 Task: Look for space in Amberg, Germany from 4th June, 2023 to 15th June, 2023 for 2 adults in price range Rs.10000 to Rs.15000. Place can be entire place with 1  bedroom having 1 bed and 1 bathroom. Property type can be house, flat, guest house, hotel. Booking option can be shelf check-in. Required host language is English.
Action: Mouse moved to (624, 92)
Screenshot: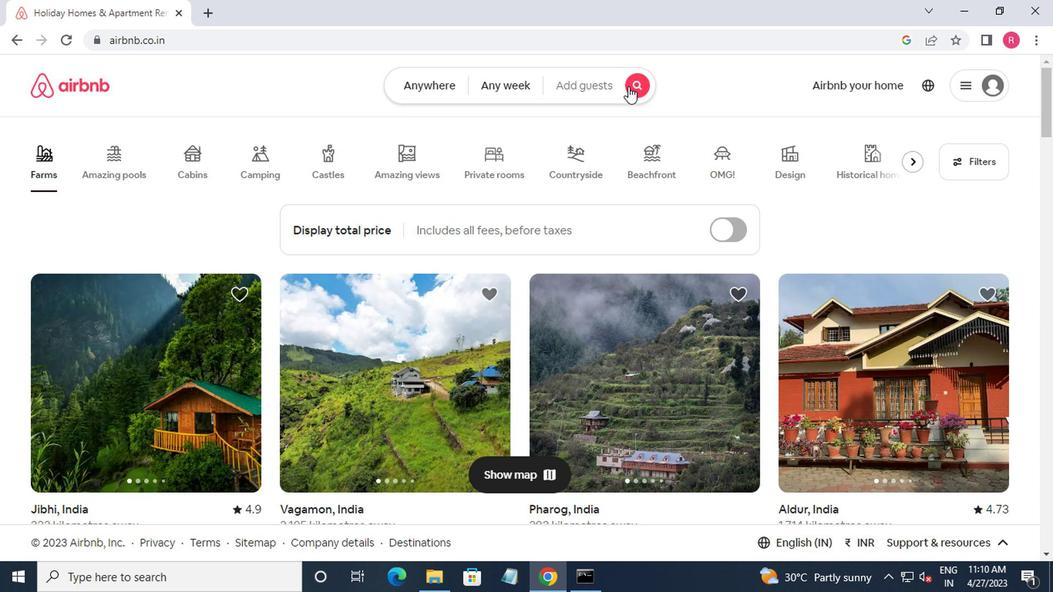 
Action: Mouse pressed left at (624, 92)
Screenshot: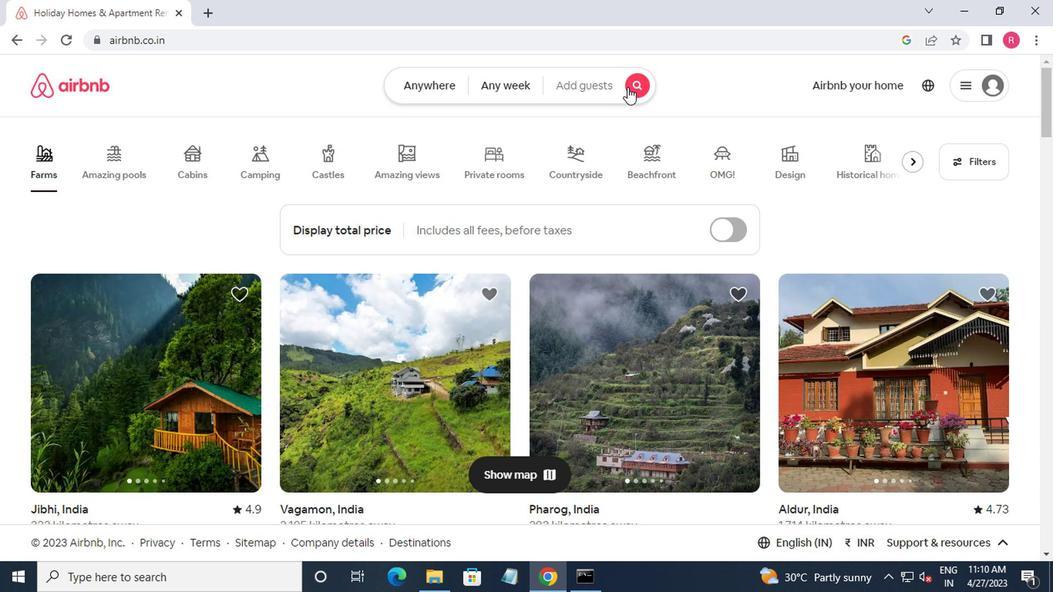 
Action: Mouse moved to (263, 157)
Screenshot: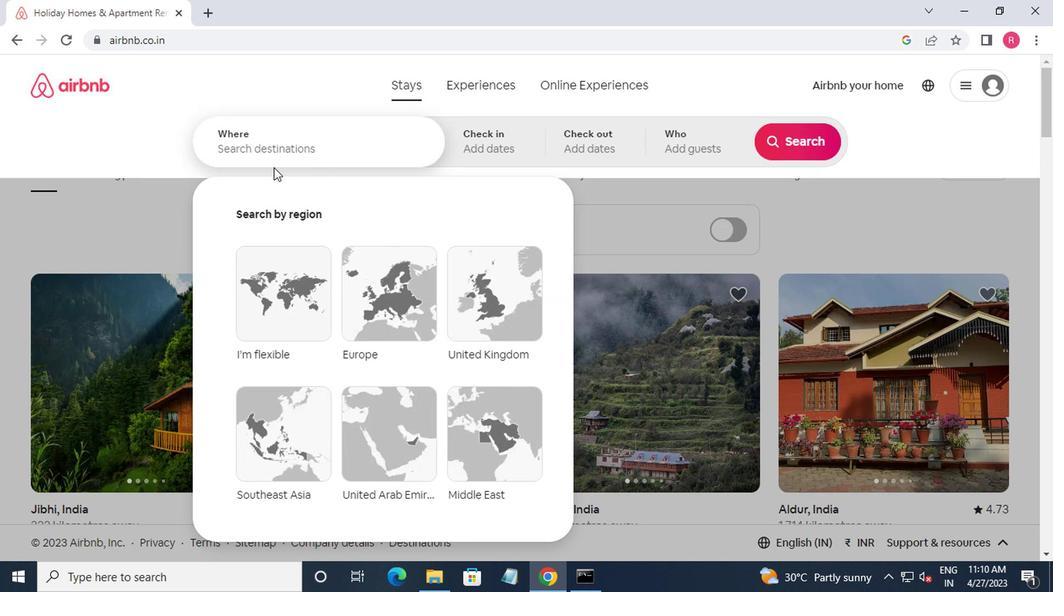 
Action: Mouse pressed left at (263, 157)
Screenshot: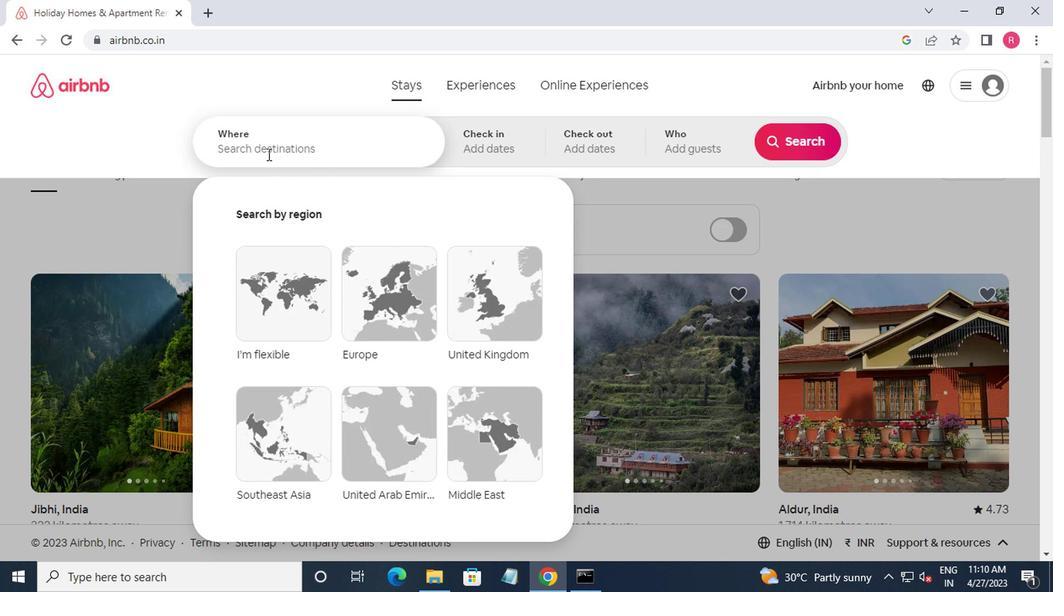 
Action: Mouse moved to (266, 158)
Screenshot: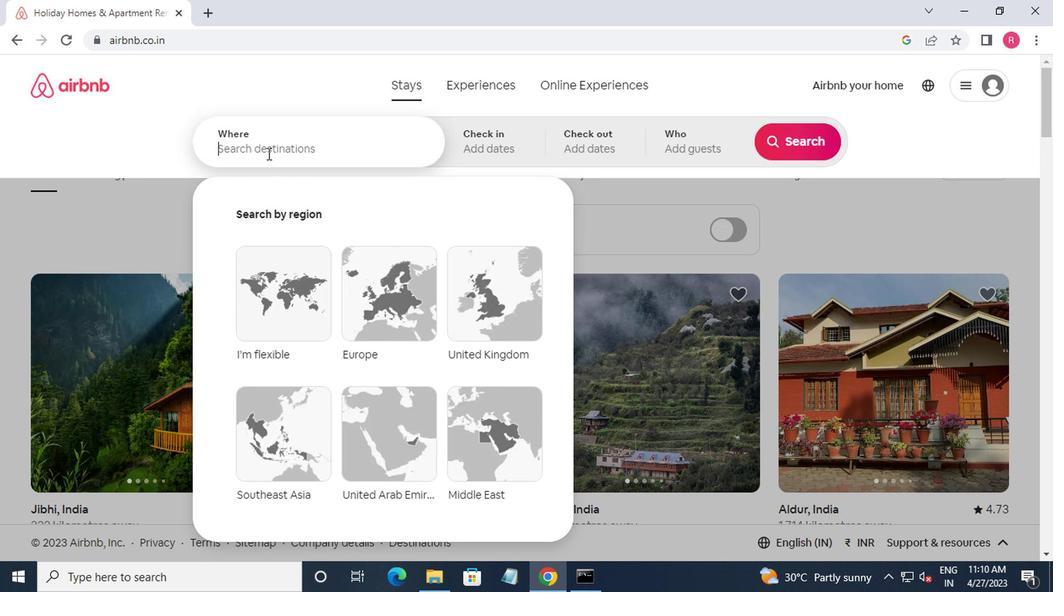 
Action: Key pressed amberg,gee<Key.down><Key.enter>
Screenshot: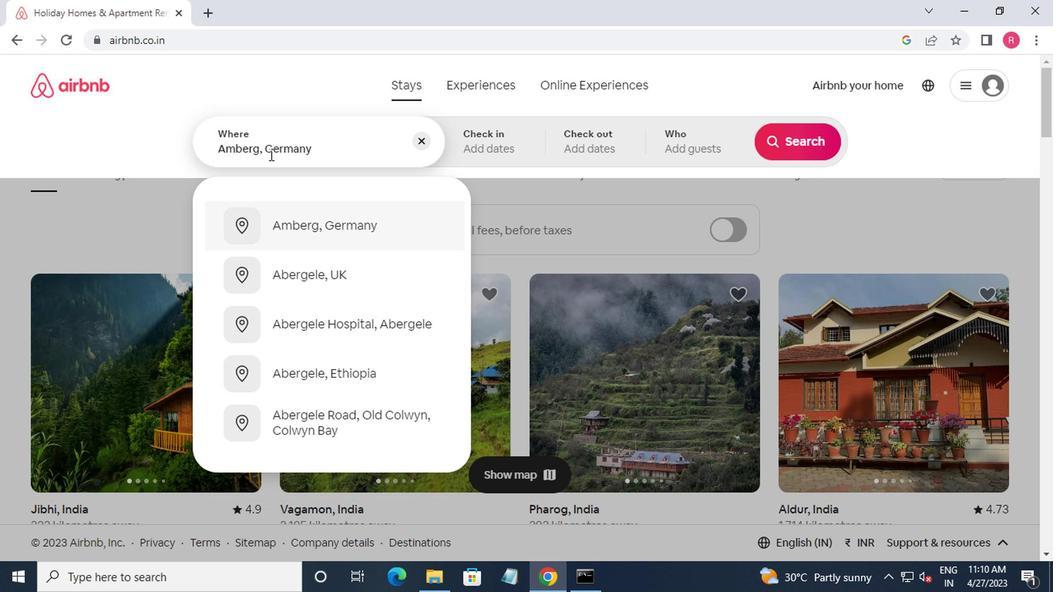 
Action: Mouse moved to (785, 273)
Screenshot: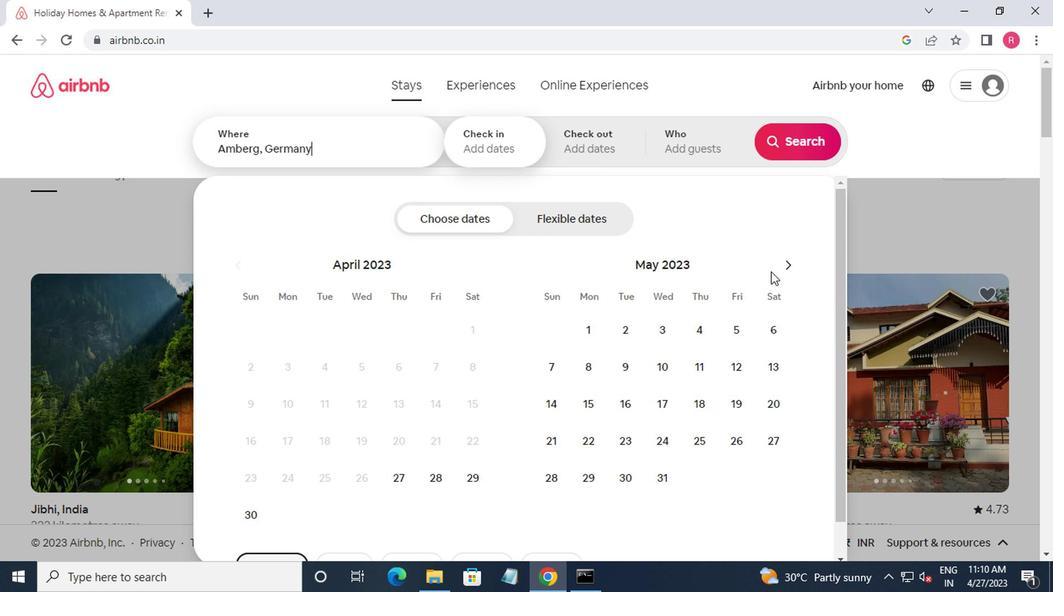 
Action: Mouse pressed left at (785, 273)
Screenshot: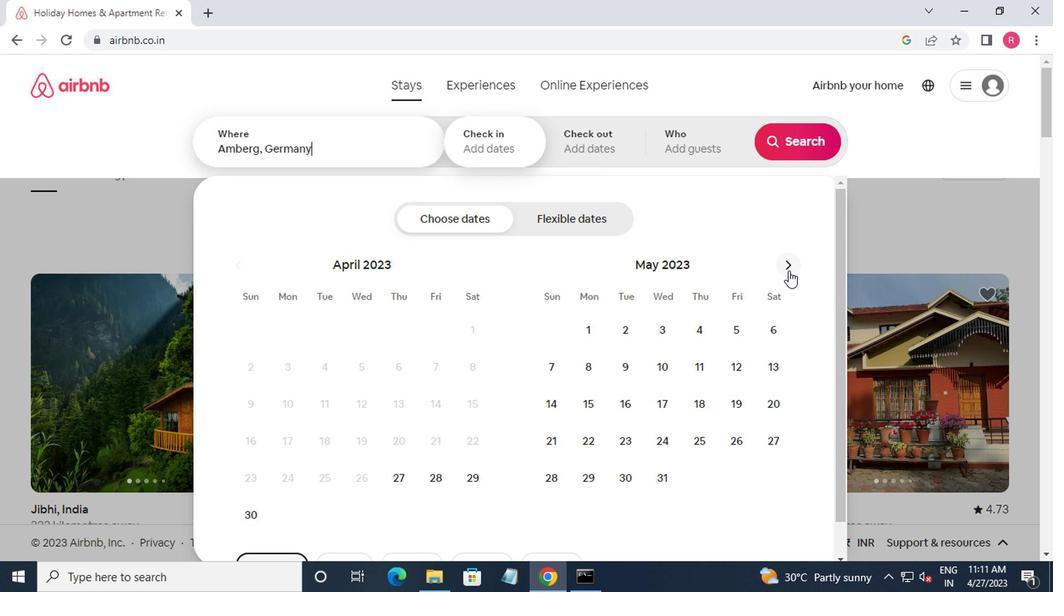 
Action: Mouse moved to (561, 367)
Screenshot: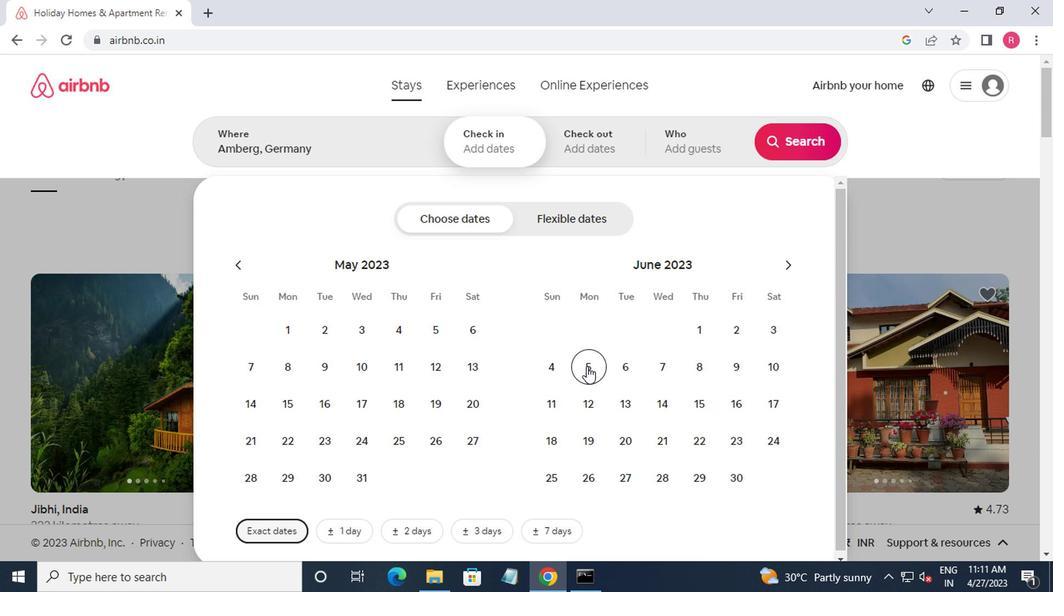
Action: Mouse pressed left at (561, 367)
Screenshot: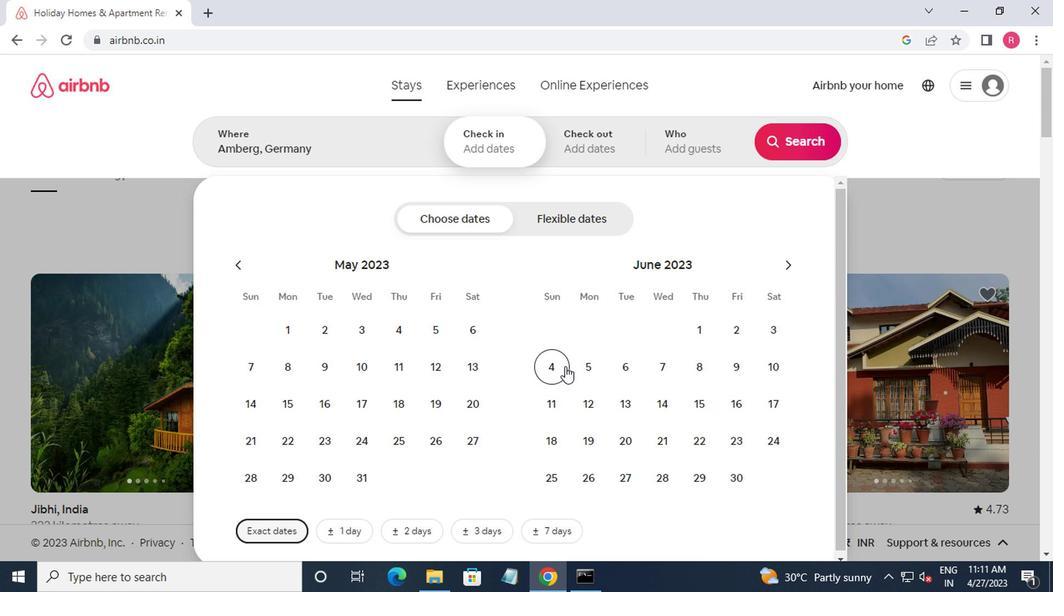 
Action: Mouse moved to (691, 404)
Screenshot: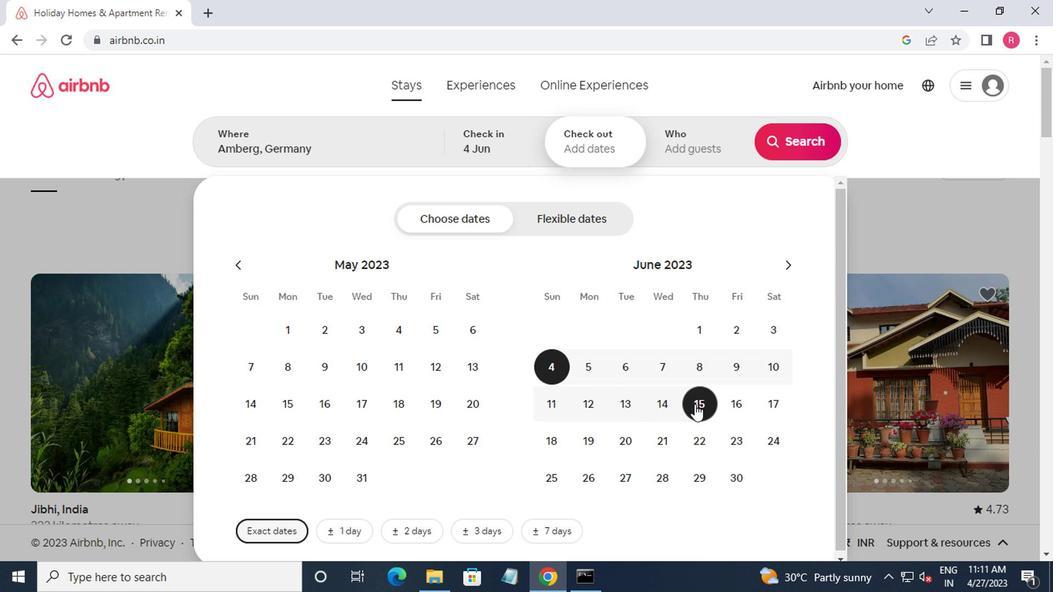 
Action: Mouse pressed left at (691, 404)
Screenshot: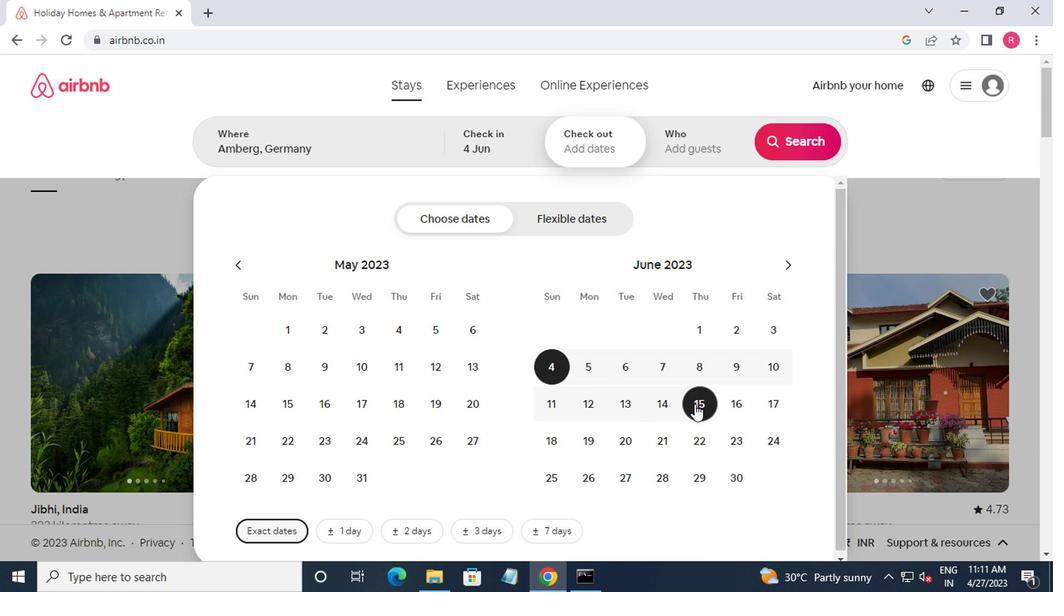 
Action: Mouse moved to (688, 162)
Screenshot: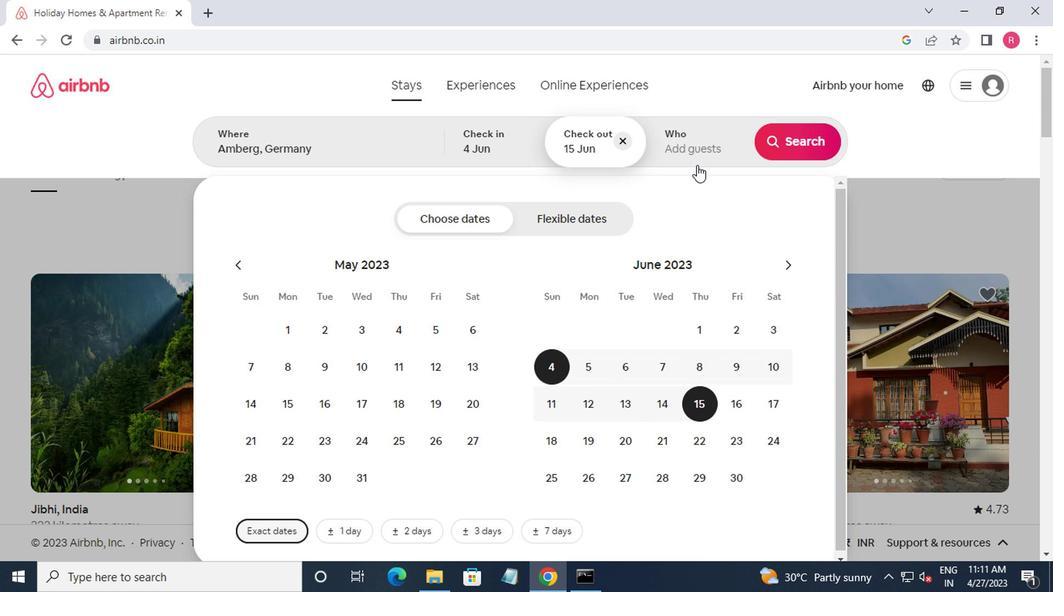 
Action: Mouse pressed left at (688, 162)
Screenshot: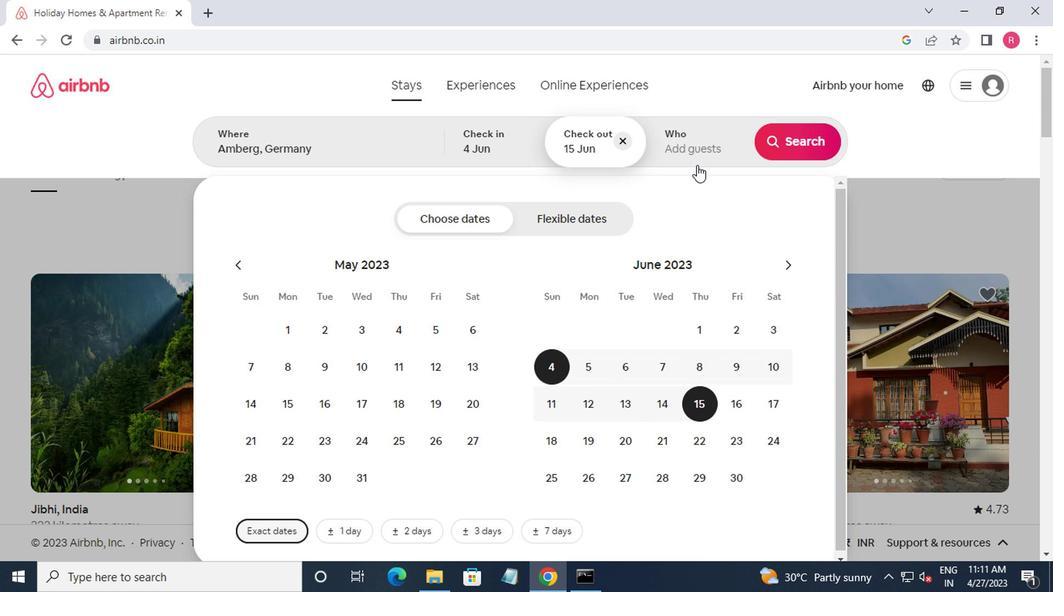
Action: Mouse moved to (791, 227)
Screenshot: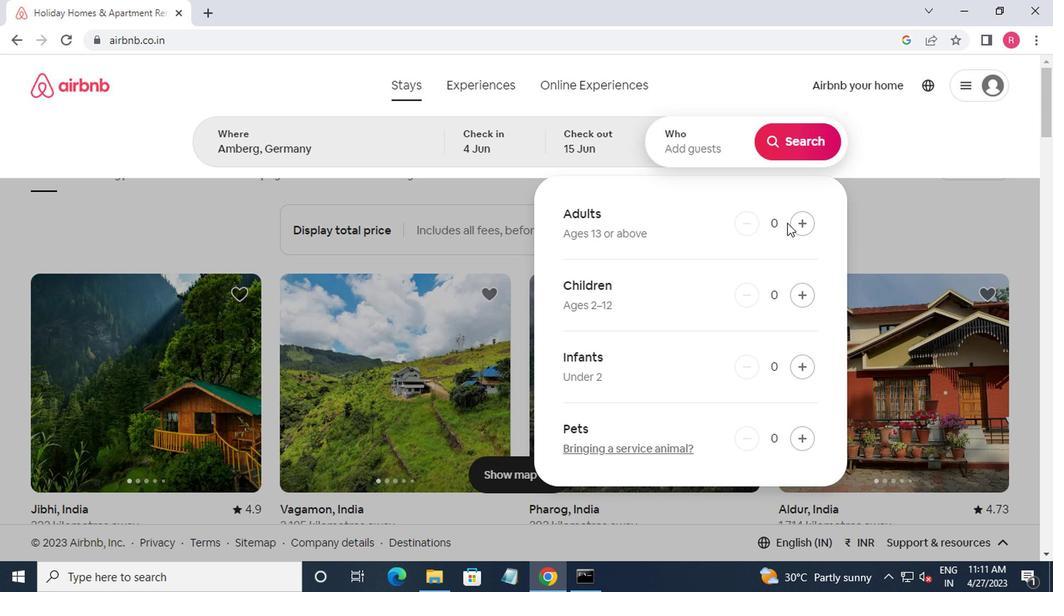 
Action: Mouse pressed left at (791, 227)
Screenshot: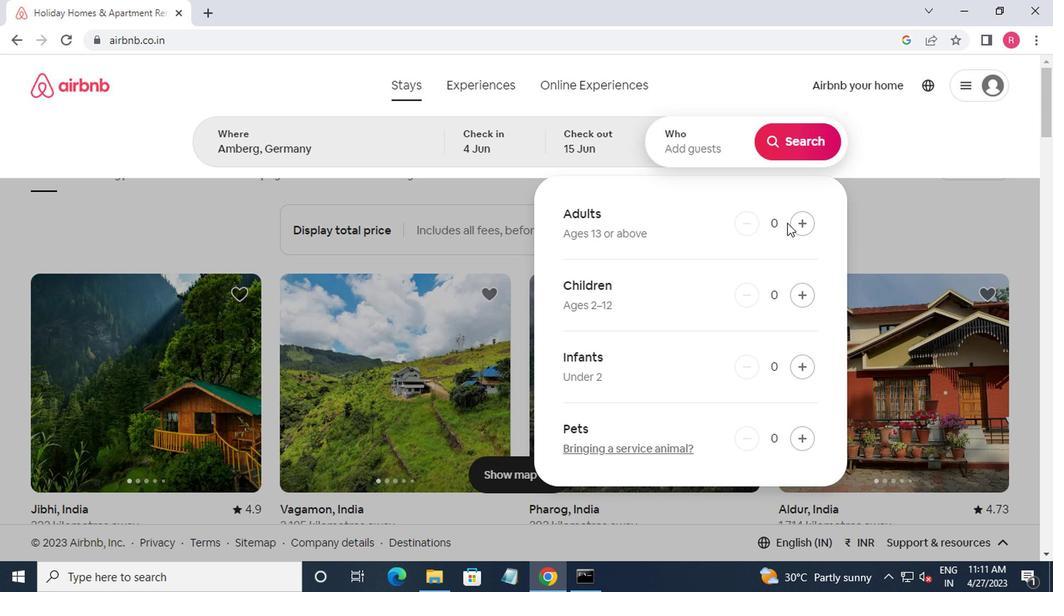 
Action: Mouse pressed left at (791, 227)
Screenshot: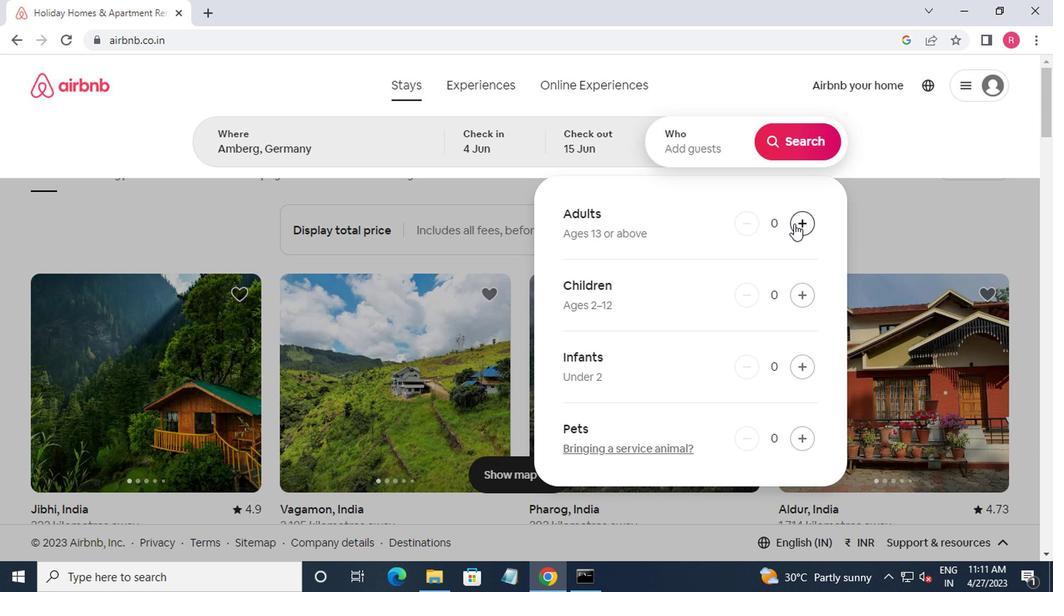 
Action: Mouse moved to (781, 155)
Screenshot: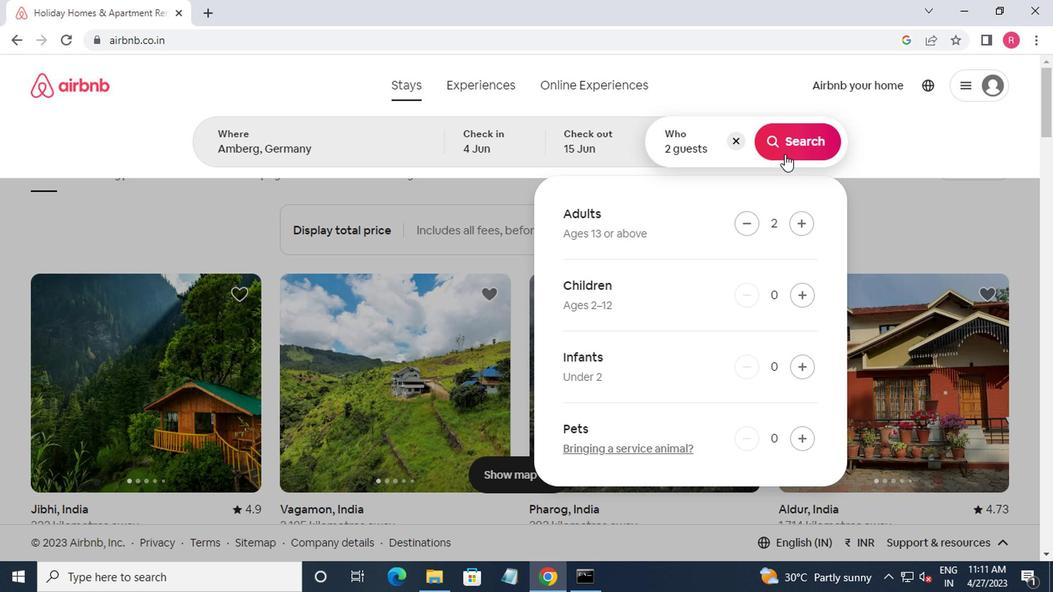 
Action: Mouse pressed left at (781, 155)
Screenshot: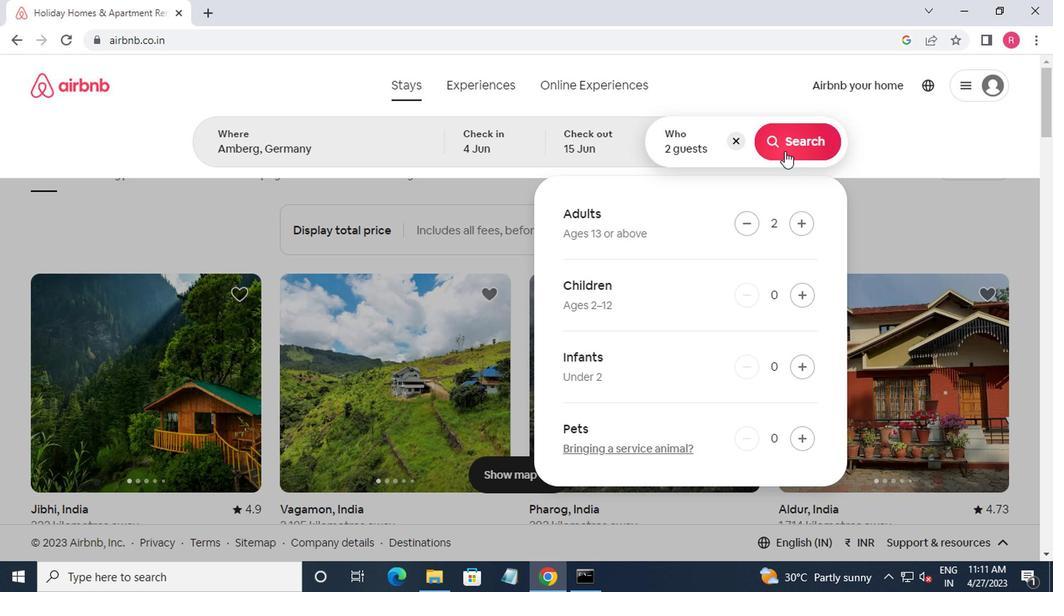 
Action: Mouse moved to (983, 154)
Screenshot: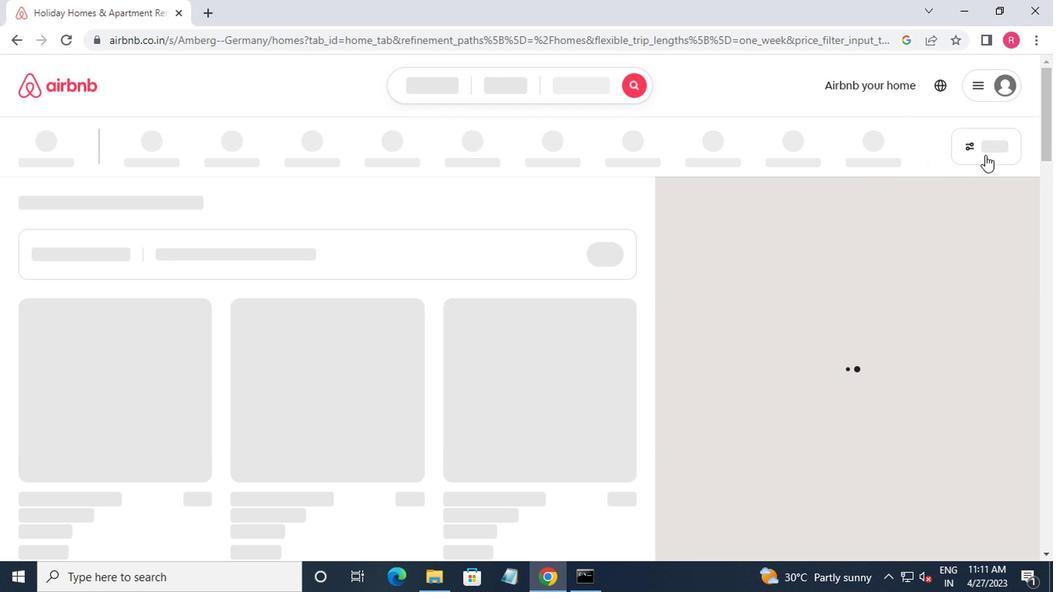 
Action: Mouse pressed left at (983, 154)
Screenshot: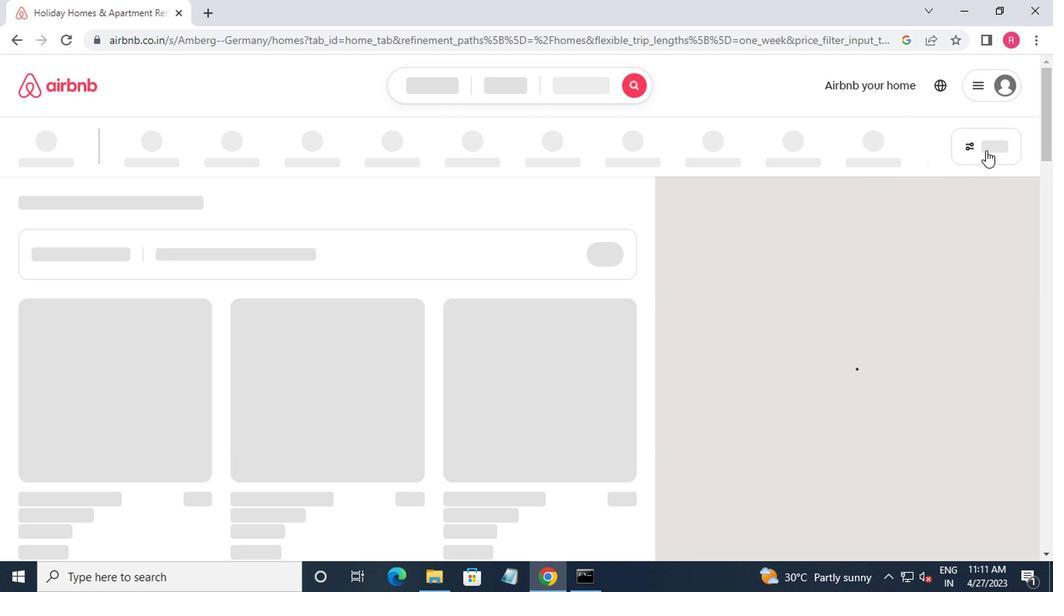 
Action: Mouse moved to (339, 338)
Screenshot: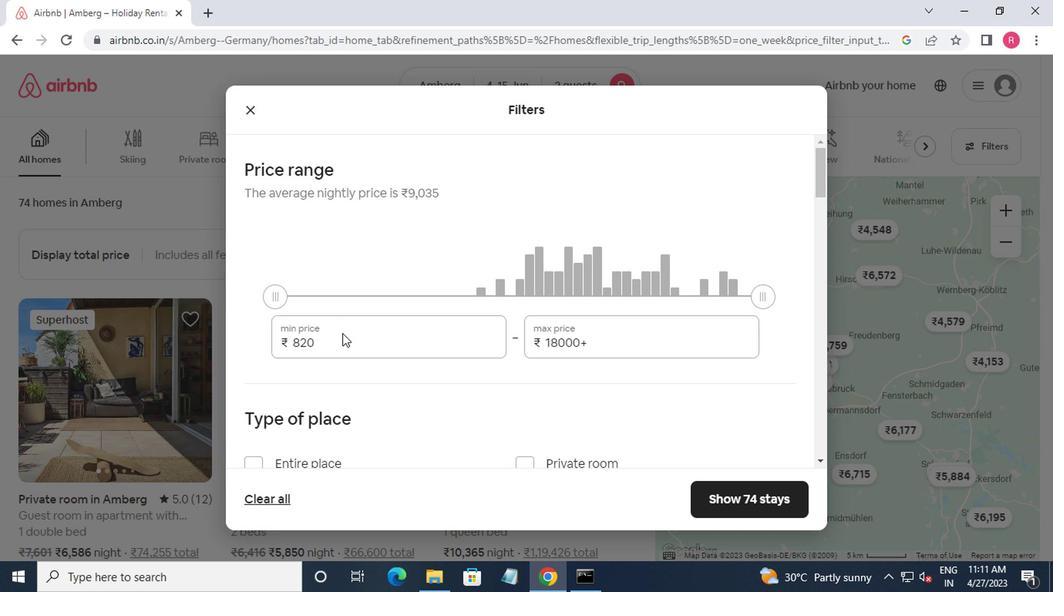 
Action: Mouse pressed left at (339, 338)
Screenshot: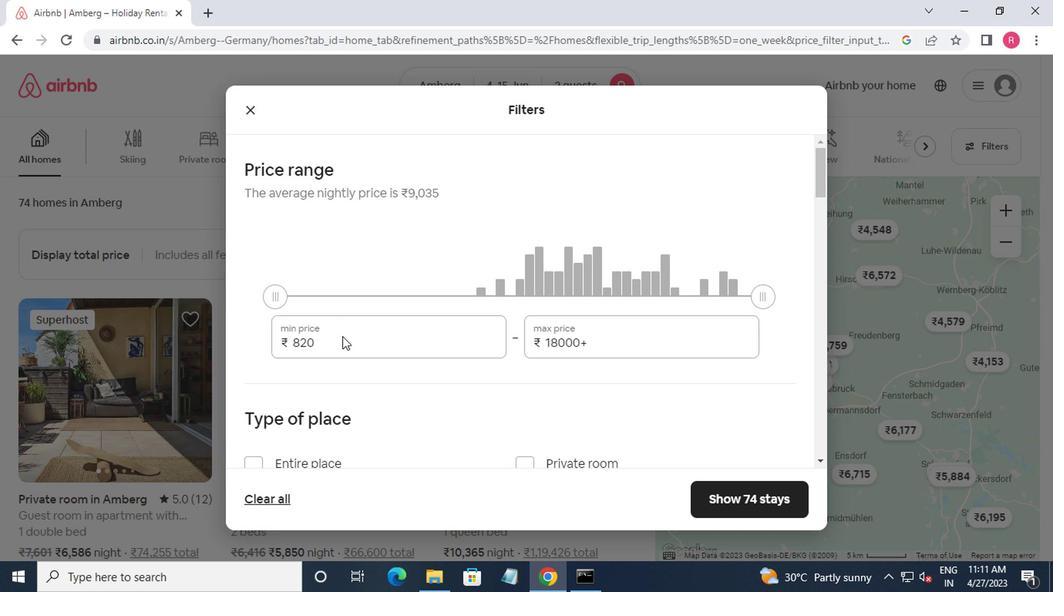 
Action: Mouse moved to (347, 339)
Screenshot: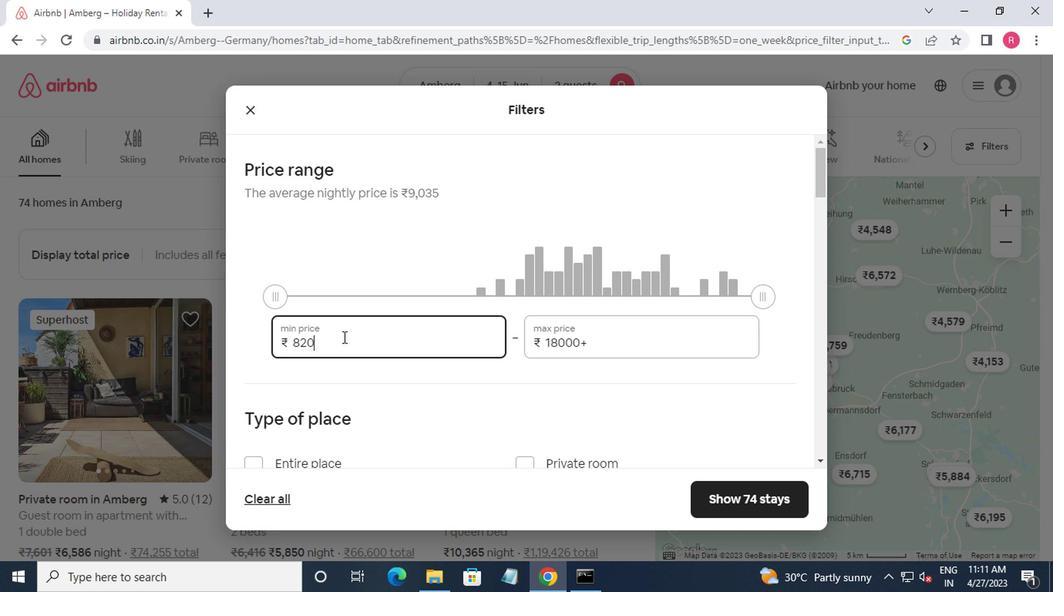 
Action: Key pressed <Key.backspace><Key.backspace><Key.backspace><Key.backspace>10000<Key.tab>15000
Screenshot: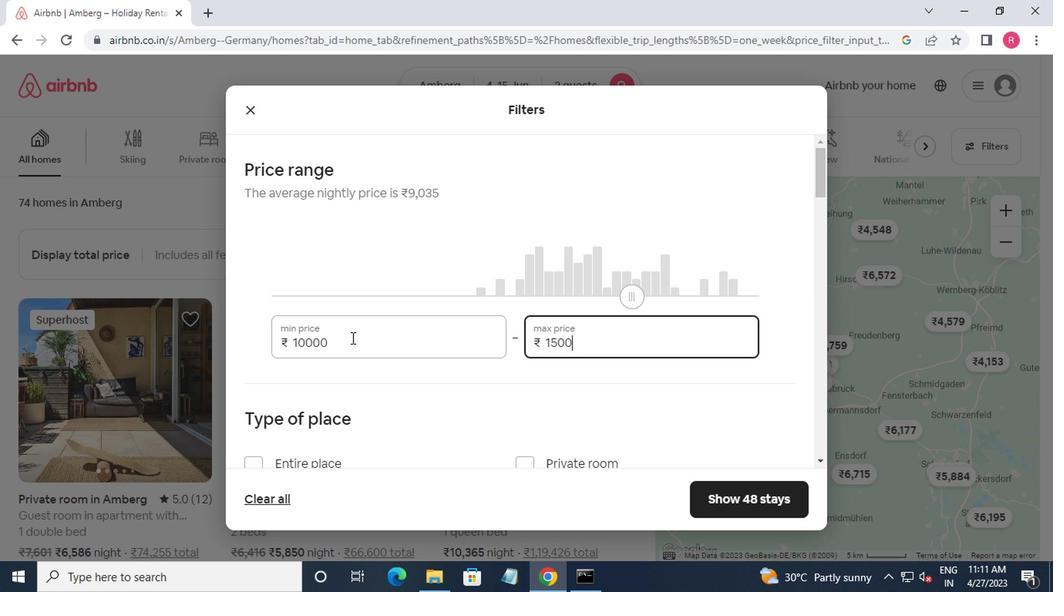 
Action: Mouse moved to (368, 348)
Screenshot: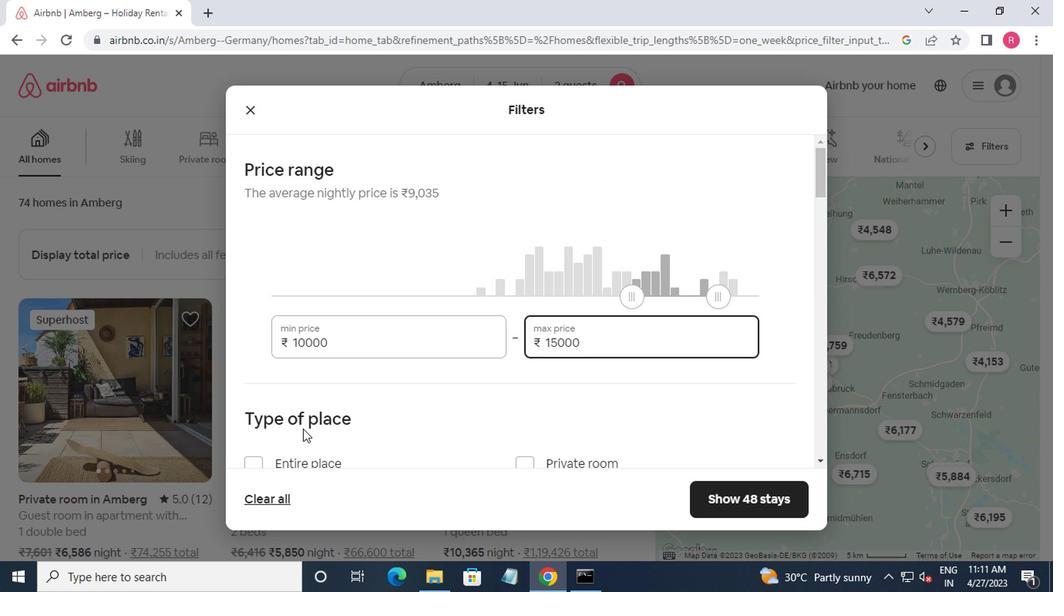 
Action: Mouse scrolled (368, 347) with delta (0, 0)
Screenshot: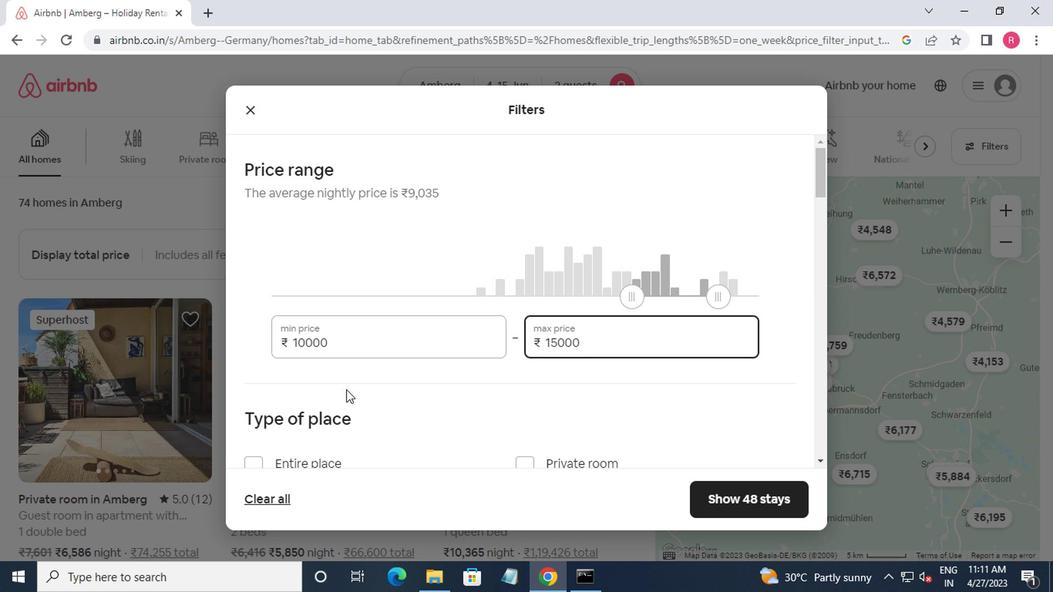 
Action: Mouse scrolled (368, 347) with delta (0, 0)
Screenshot: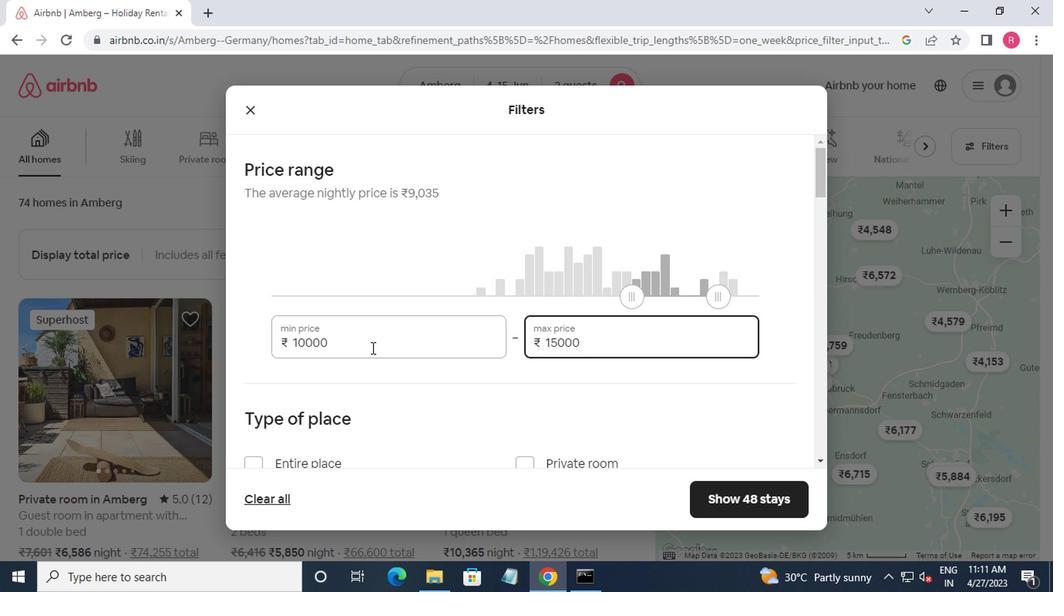
Action: Mouse moved to (252, 307)
Screenshot: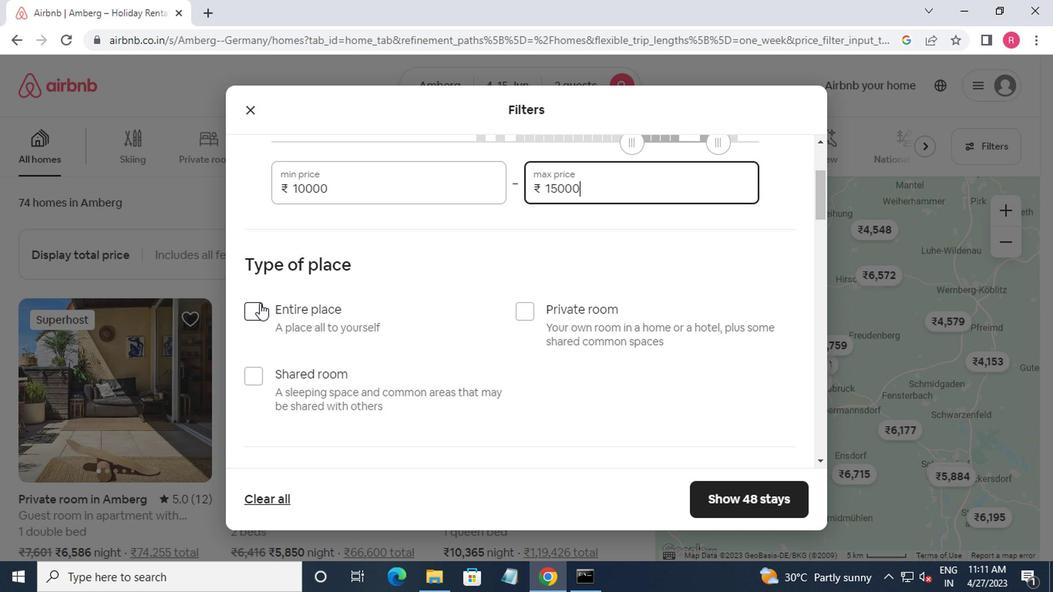 
Action: Mouse pressed left at (252, 307)
Screenshot: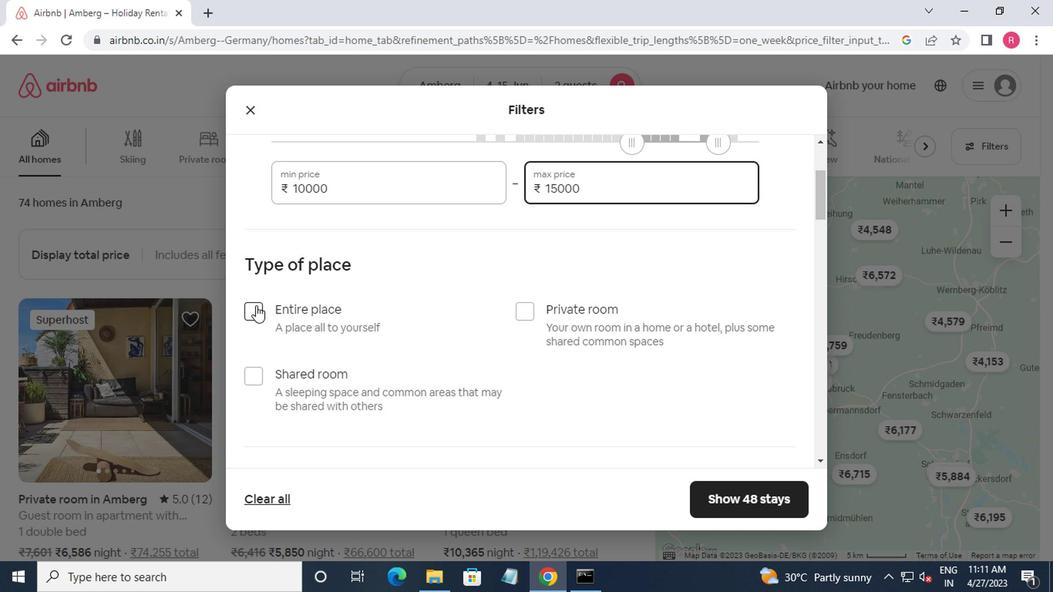 
Action: Mouse moved to (273, 314)
Screenshot: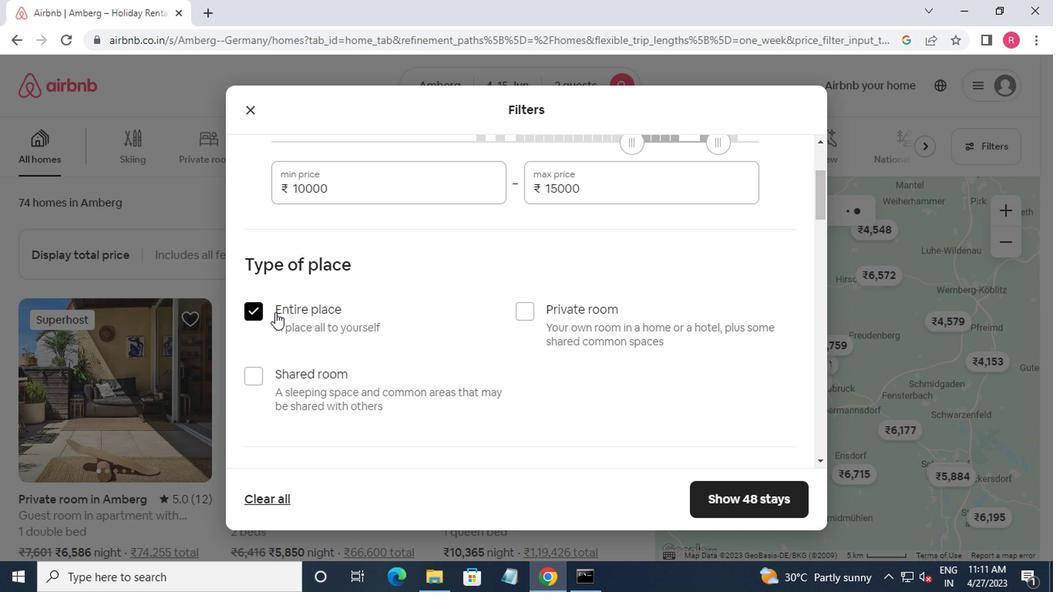 
Action: Mouse scrolled (273, 313) with delta (0, 0)
Screenshot: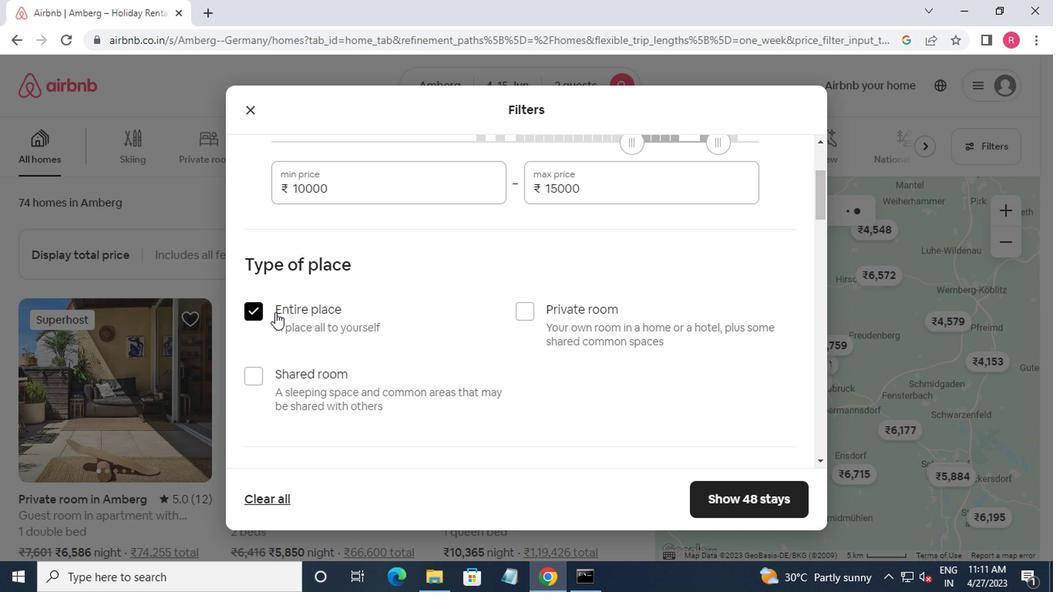 
Action: Mouse moved to (273, 314)
Screenshot: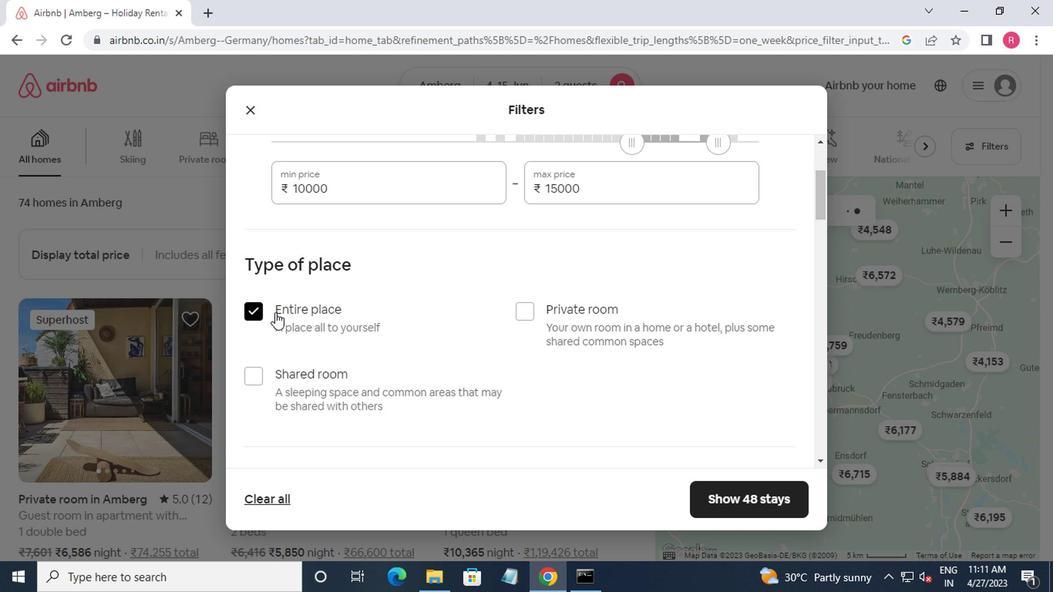 
Action: Mouse scrolled (273, 314) with delta (0, 0)
Screenshot: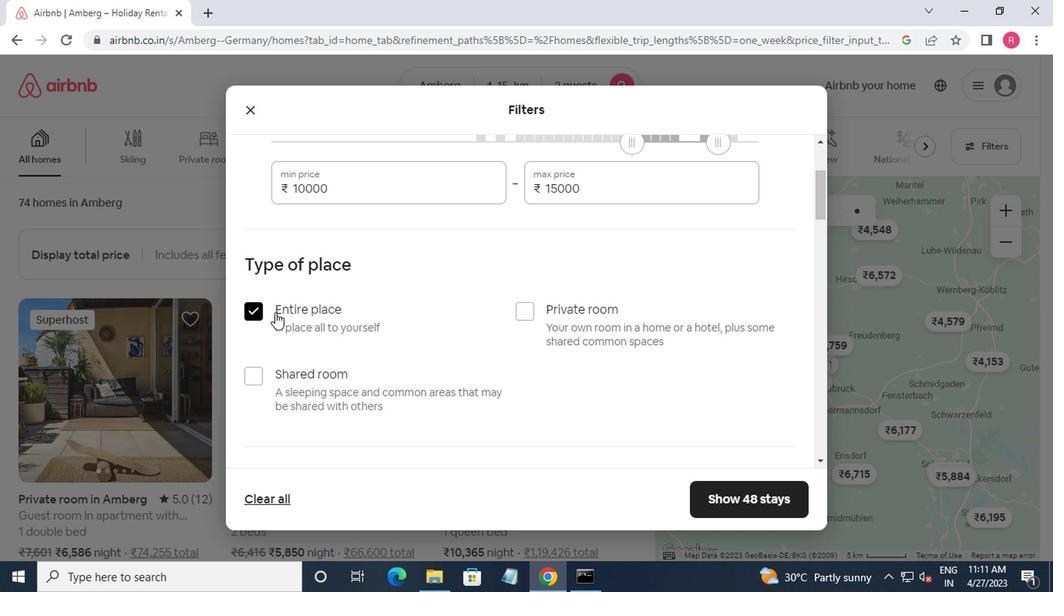 
Action: Mouse moved to (339, 402)
Screenshot: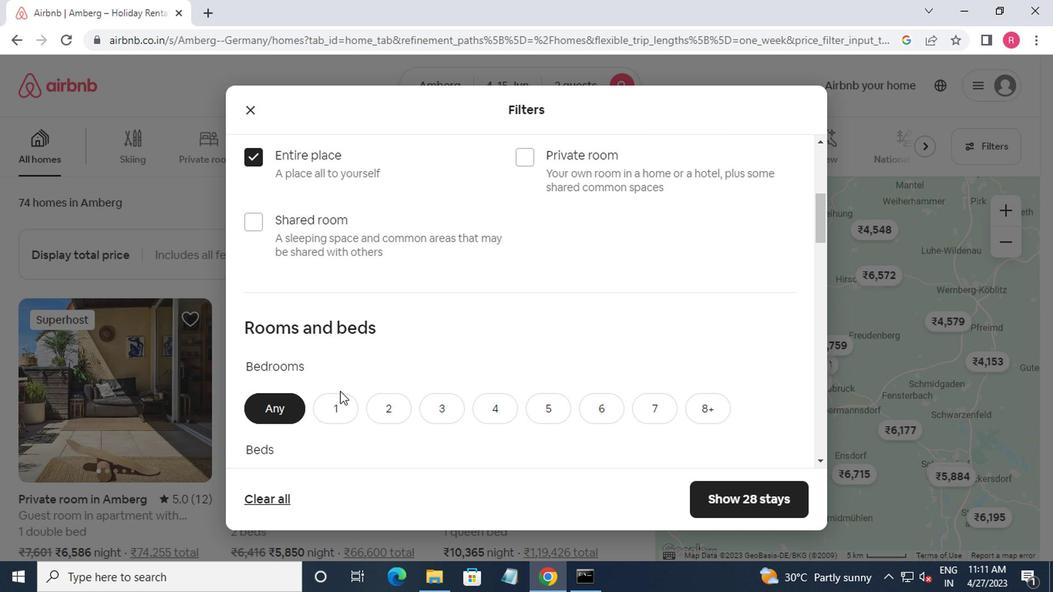 
Action: Mouse pressed left at (339, 402)
Screenshot: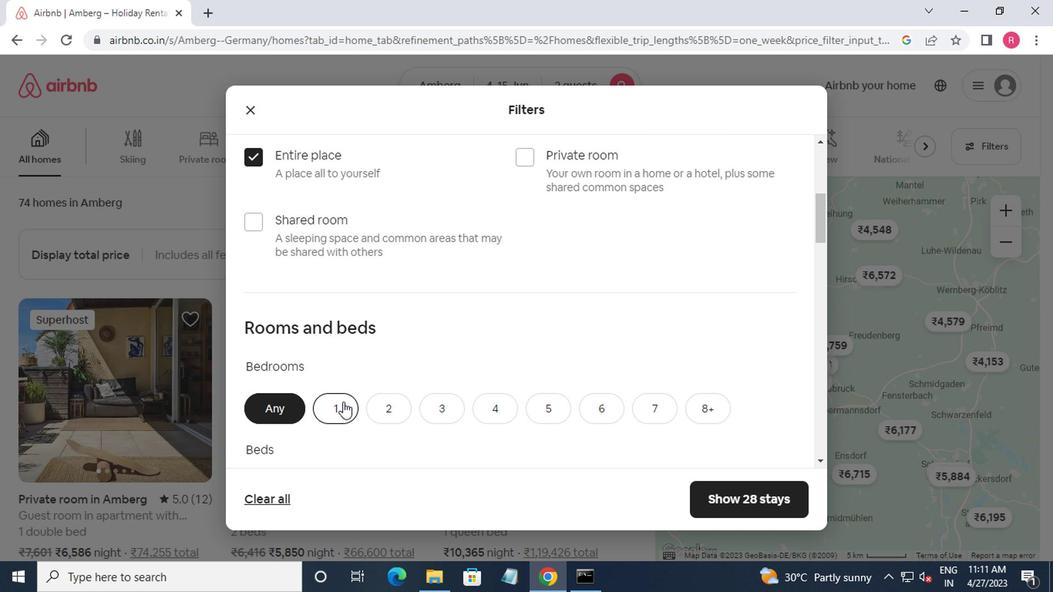 
Action: Mouse moved to (369, 416)
Screenshot: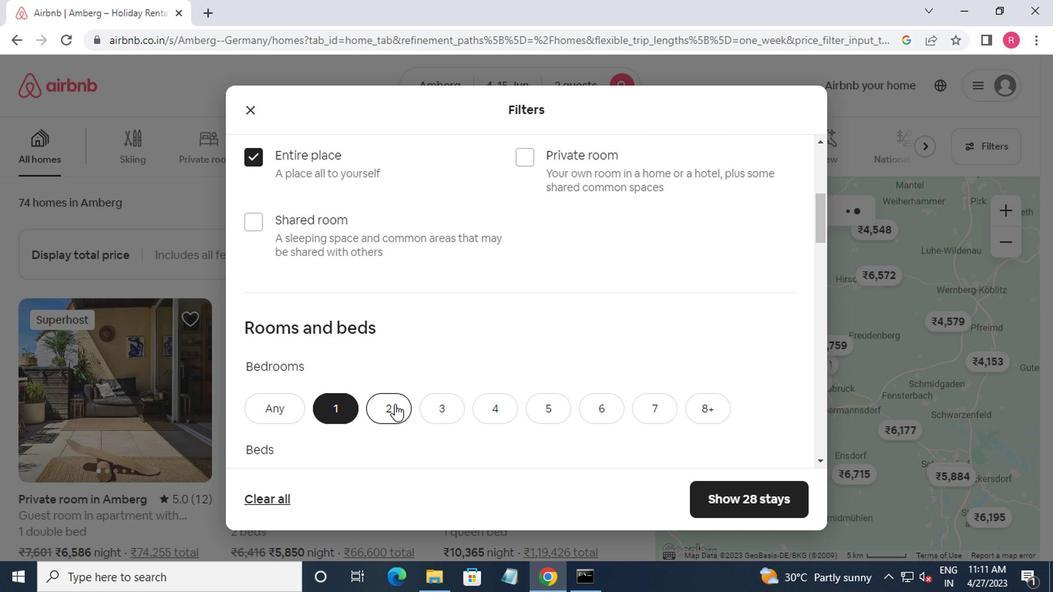
Action: Mouse scrolled (369, 415) with delta (0, -1)
Screenshot: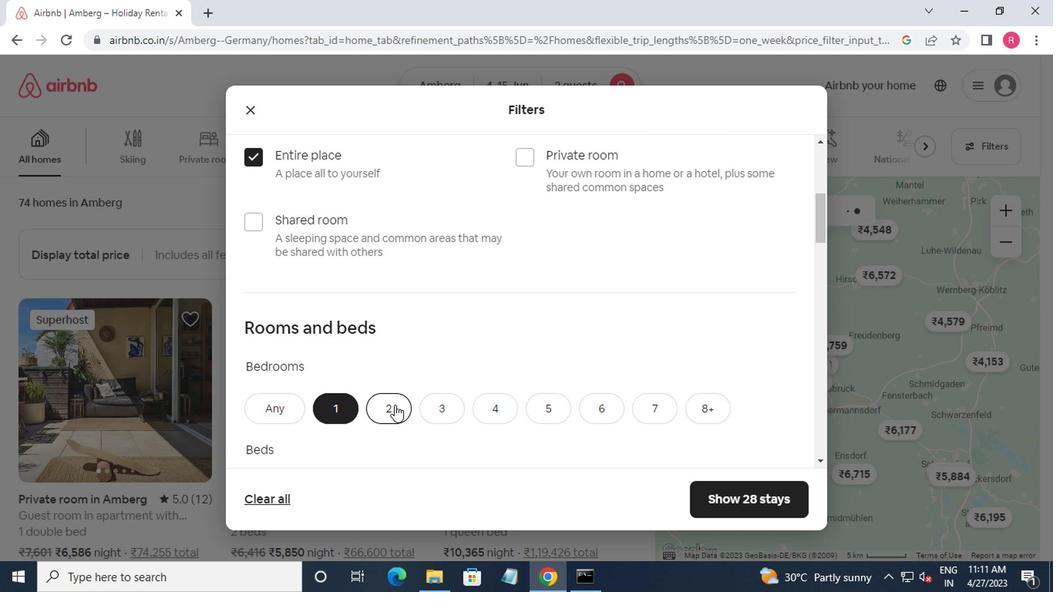 
Action: Mouse moved to (367, 418)
Screenshot: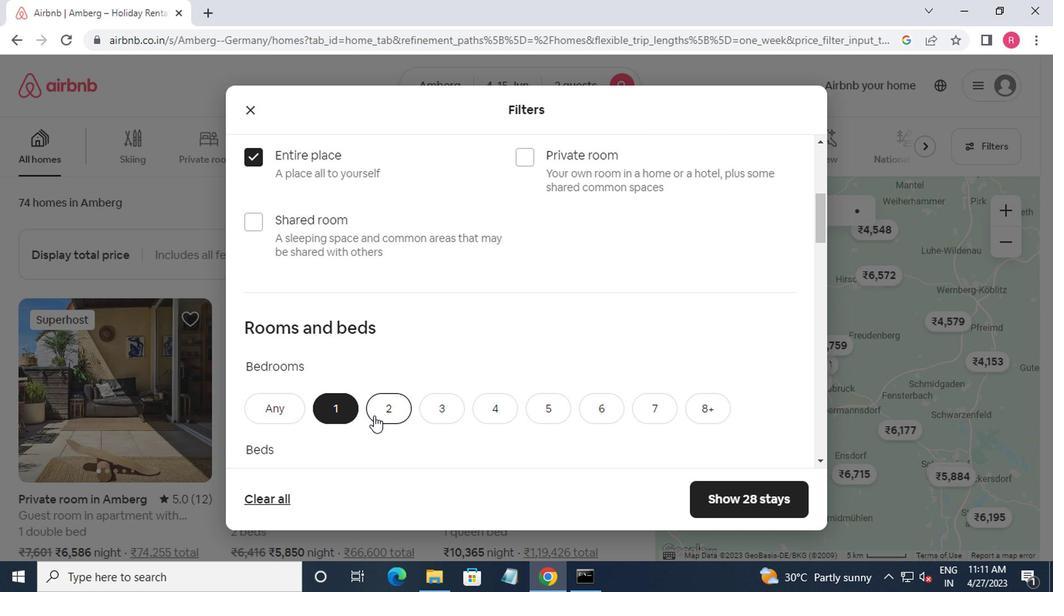 
Action: Mouse scrolled (367, 417) with delta (0, -1)
Screenshot: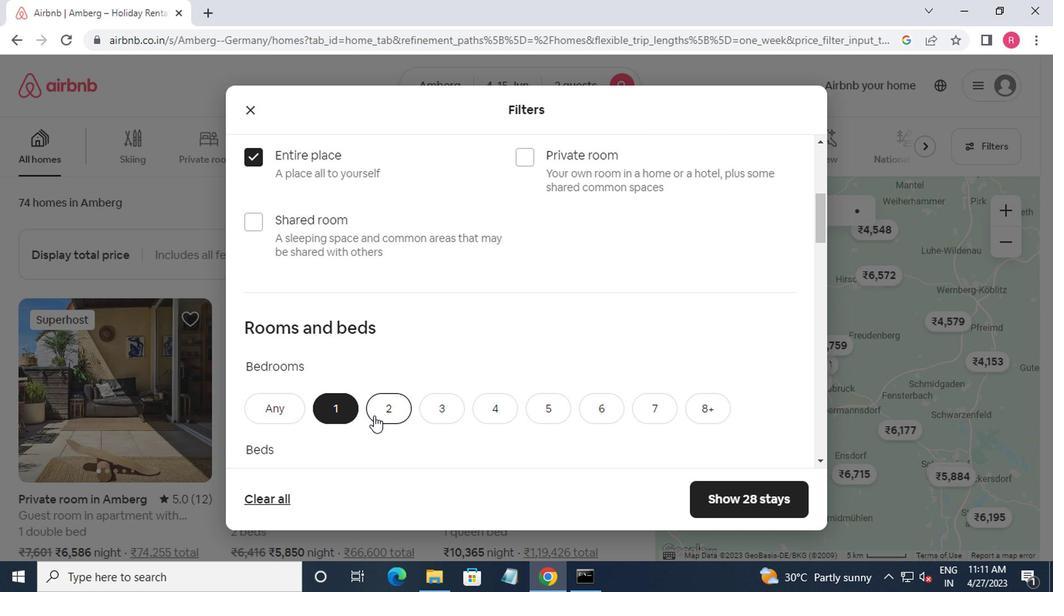 
Action: Mouse moved to (337, 342)
Screenshot: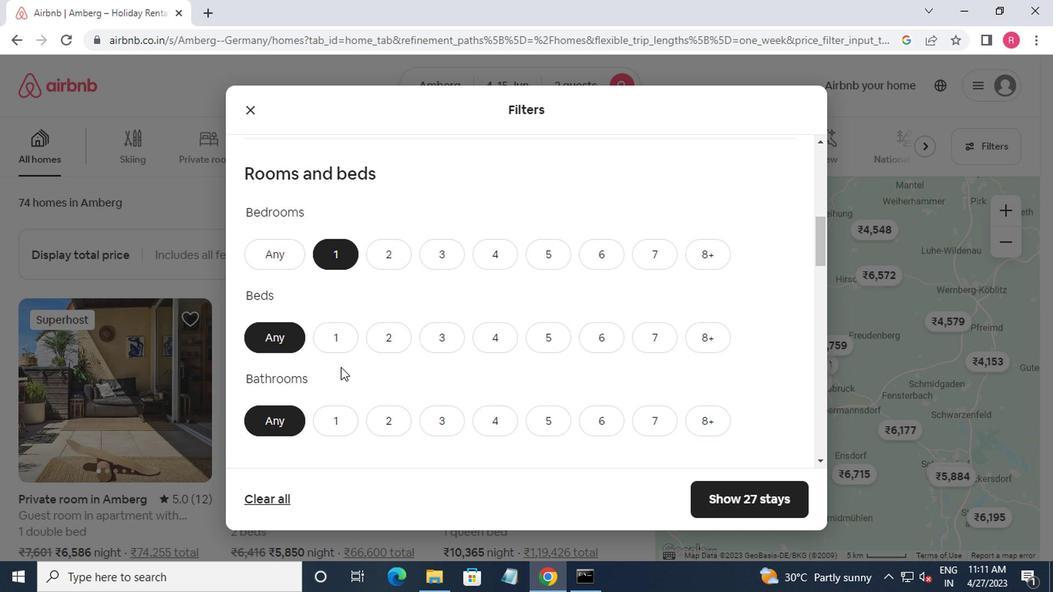 
Action: Mouse pressed left at (337, 342)
Screenshot: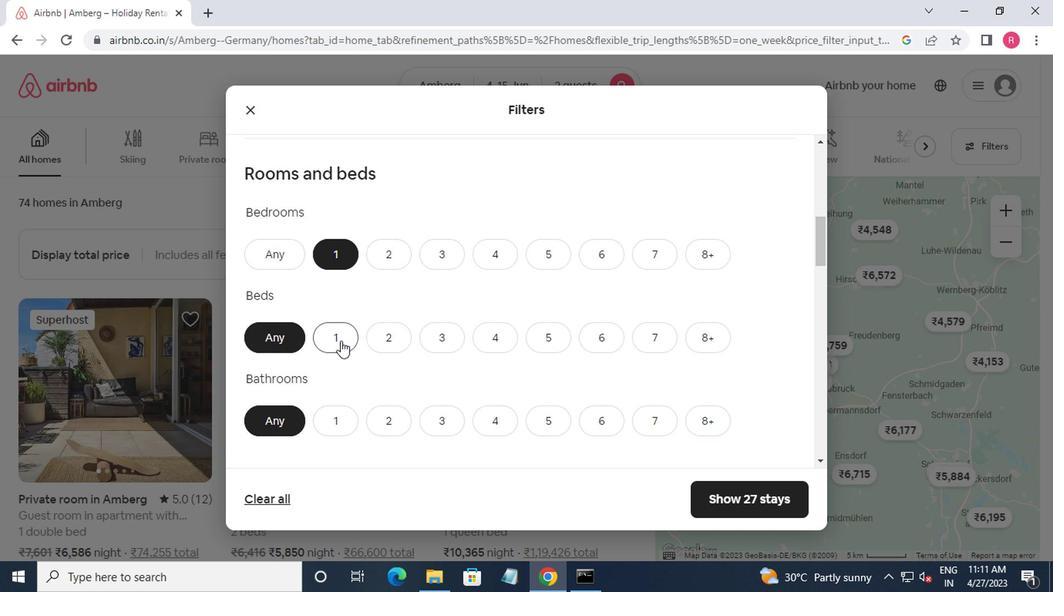 
Action: Mouse moved to (329, 426)
Screenshot: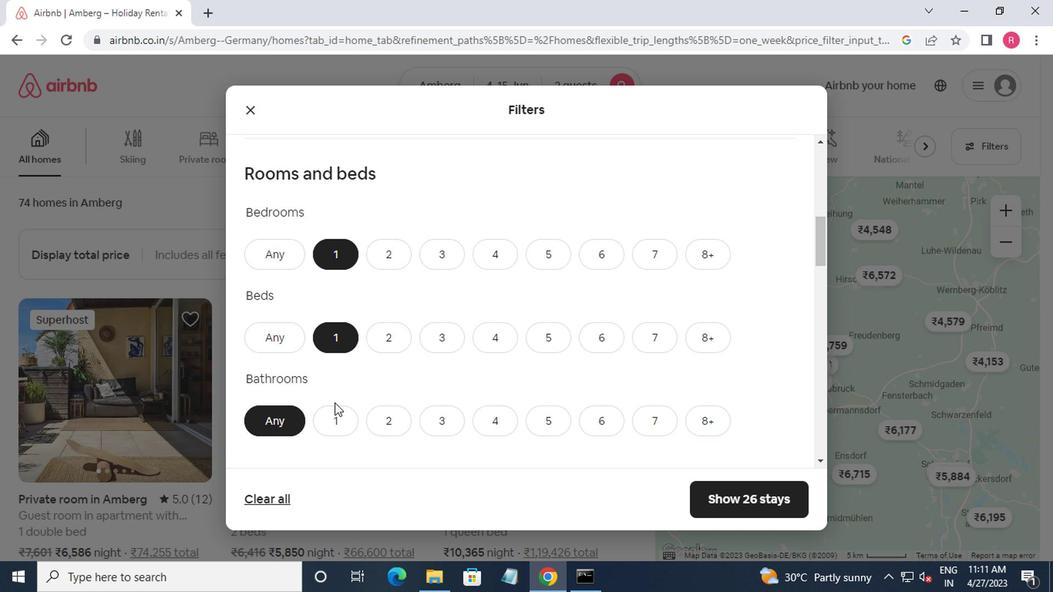 
Action: Mouse pressed left at (329, 426)
Screenshot: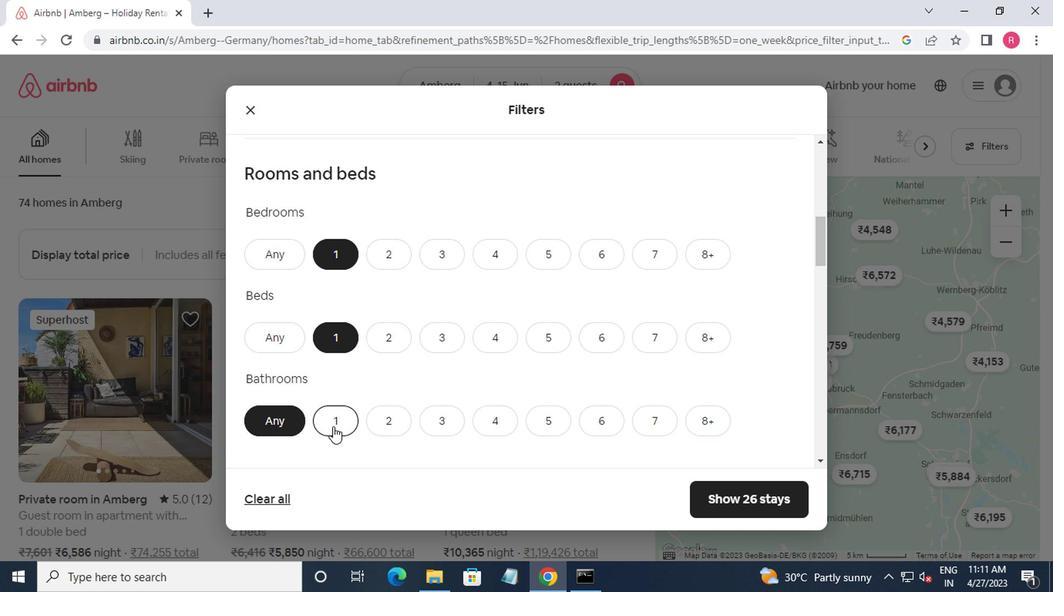 
Action: Mouse moved to (335, 420)
Screenshot: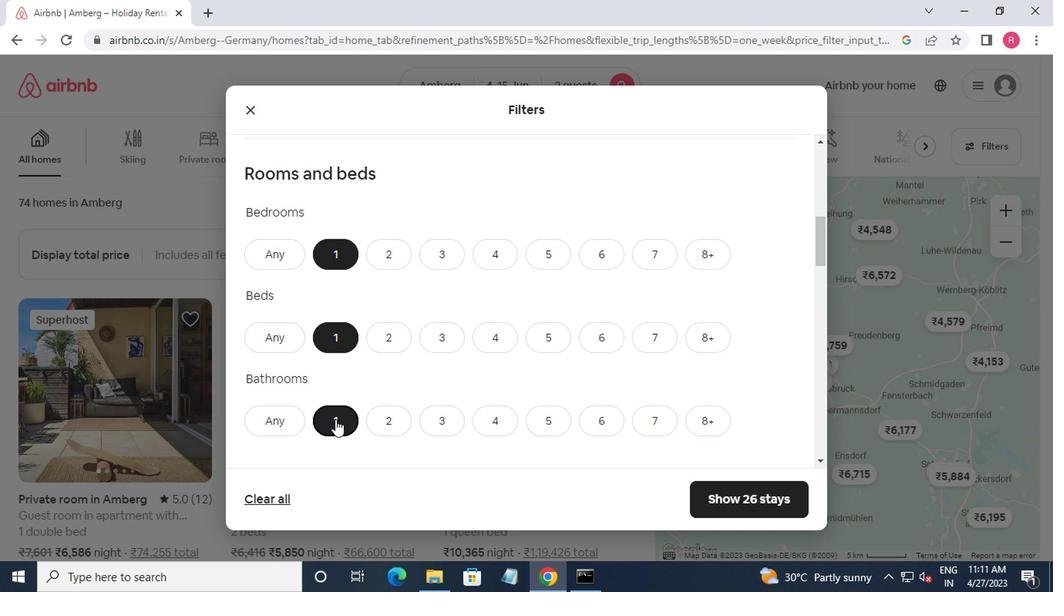 
Action: Mouse scrolled (335, 419) with delta (0, -1)
Screenshot: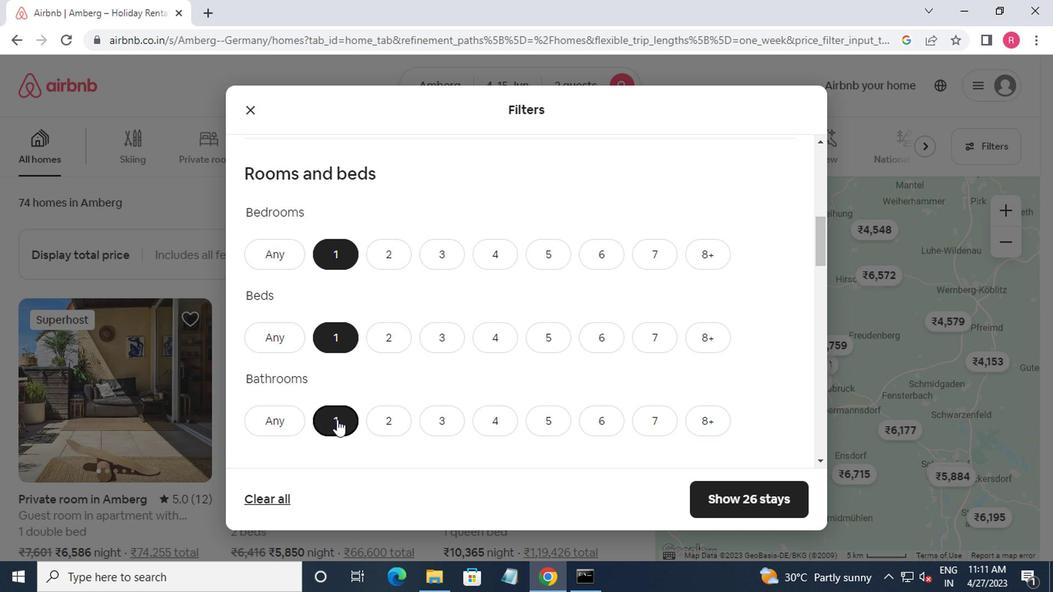 
Action: Mouse moved to (336, 420)
Screenshot: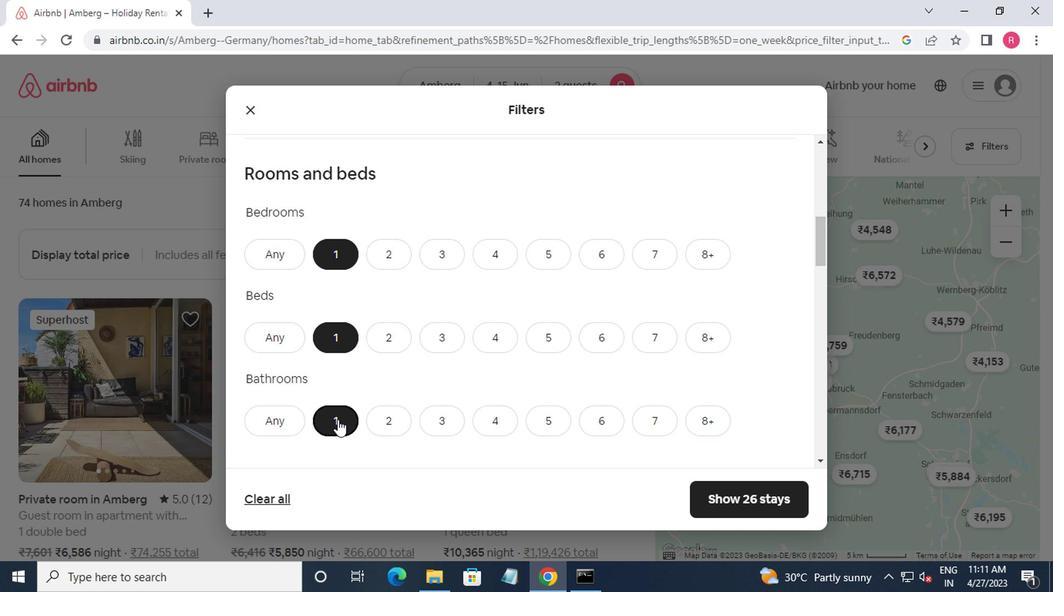 
Action: Mouse scrolled (336, 419) with delta (0, -1)
Screenshot: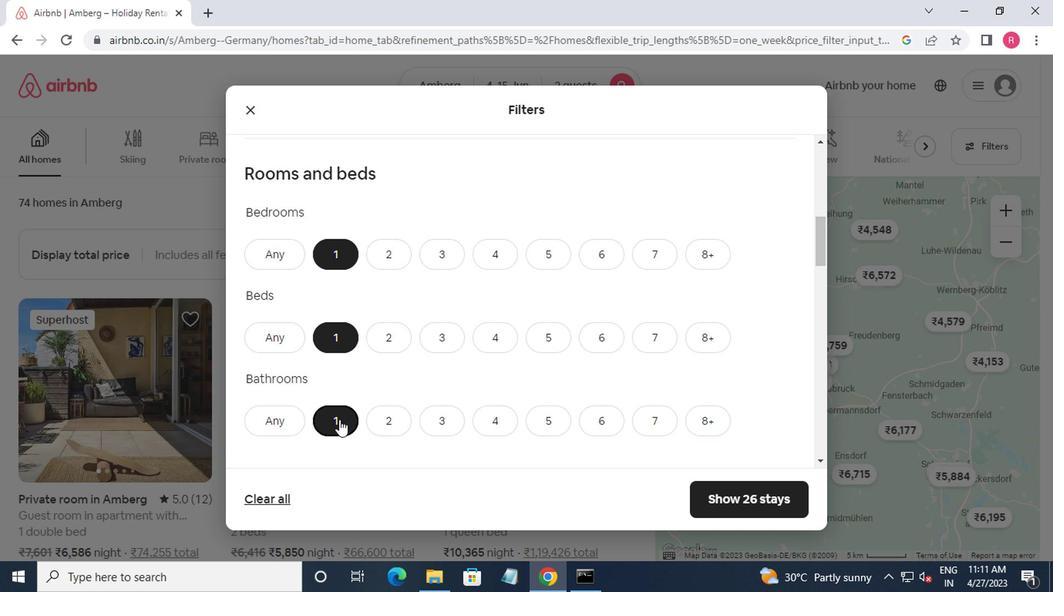 
Action: Mouse scrolled (336, 419) with delta (0, -1)
Screenshot: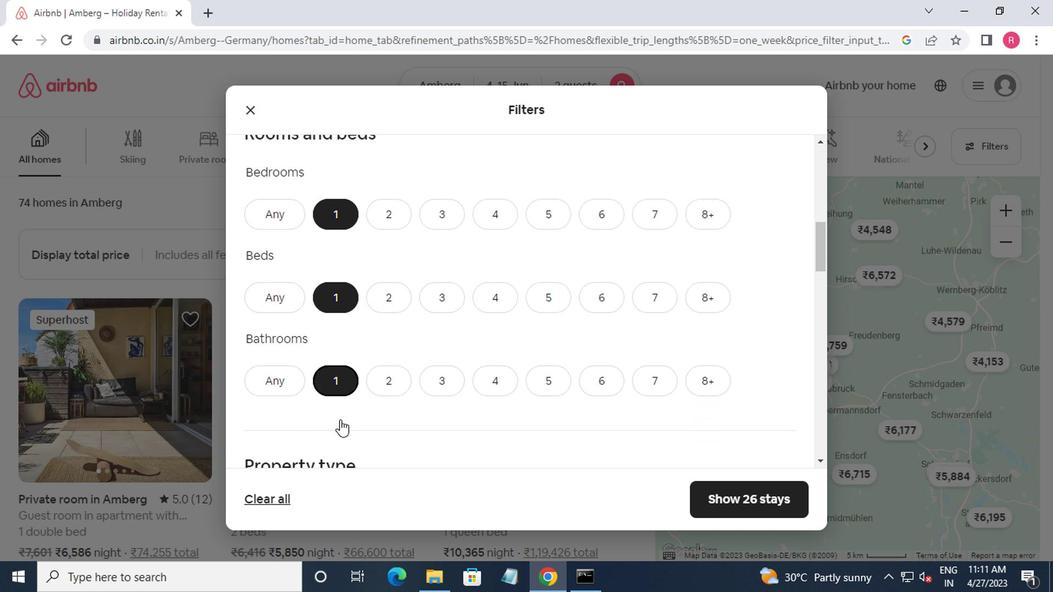 
Action: Mouse moved to (320, 386)
Screenshot: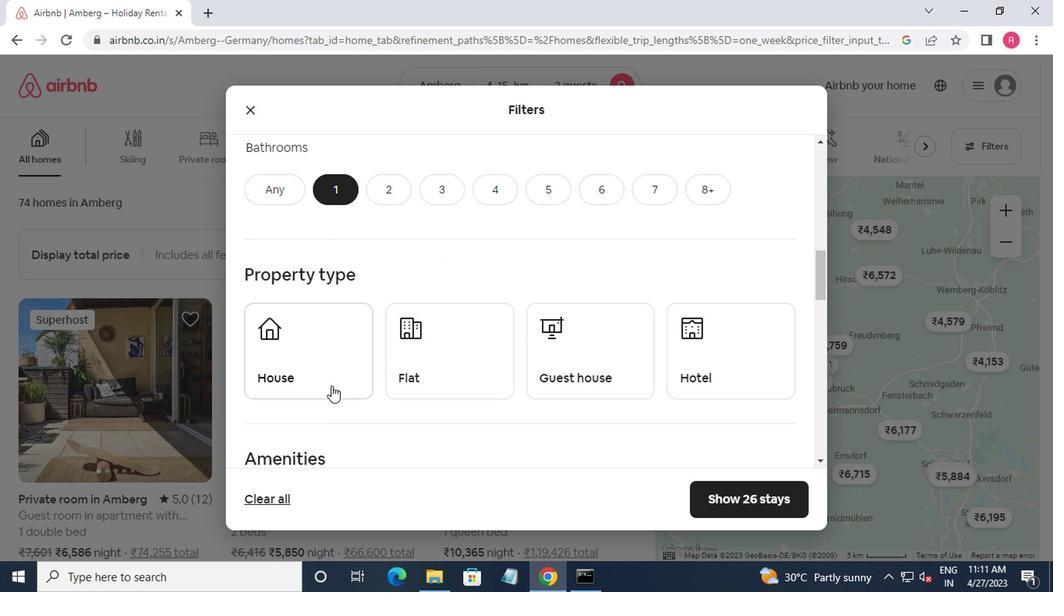 
Action: Mouse pressed left at (320, 386)
Screenshot: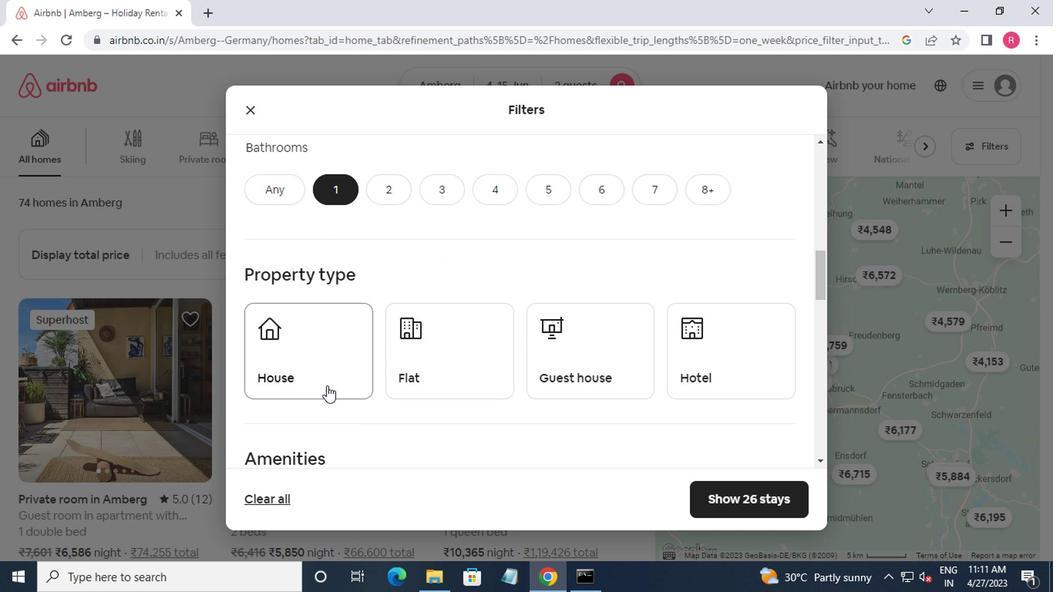 
Action: Mouse moved to (416, 384)
Screenshot: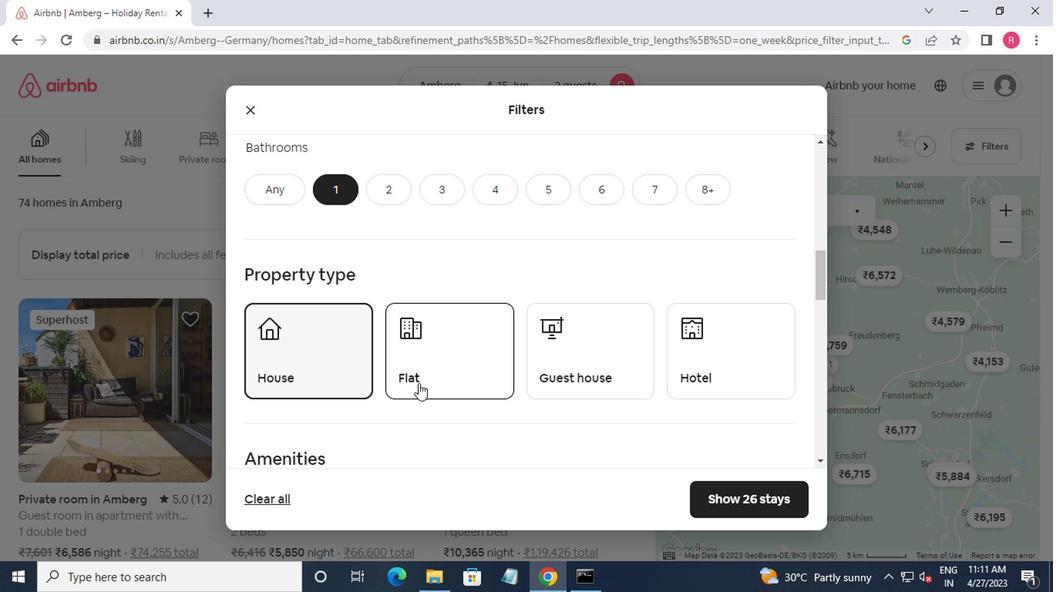 
Action: Mouse pressed left at (416, 384)
Screenshot: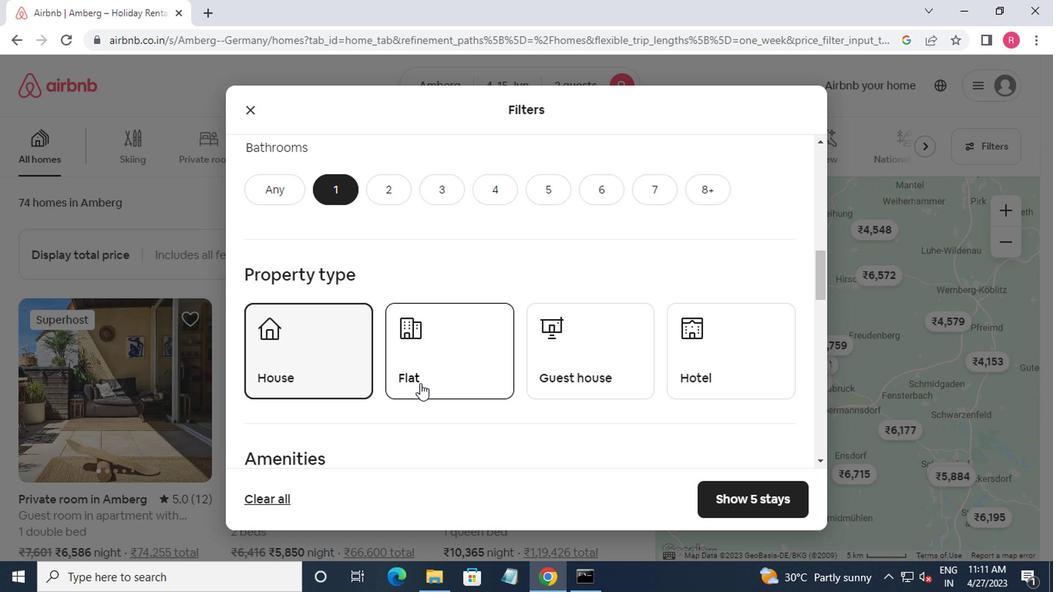 
Action: Mouse moved to (554, 381)
Screenshot: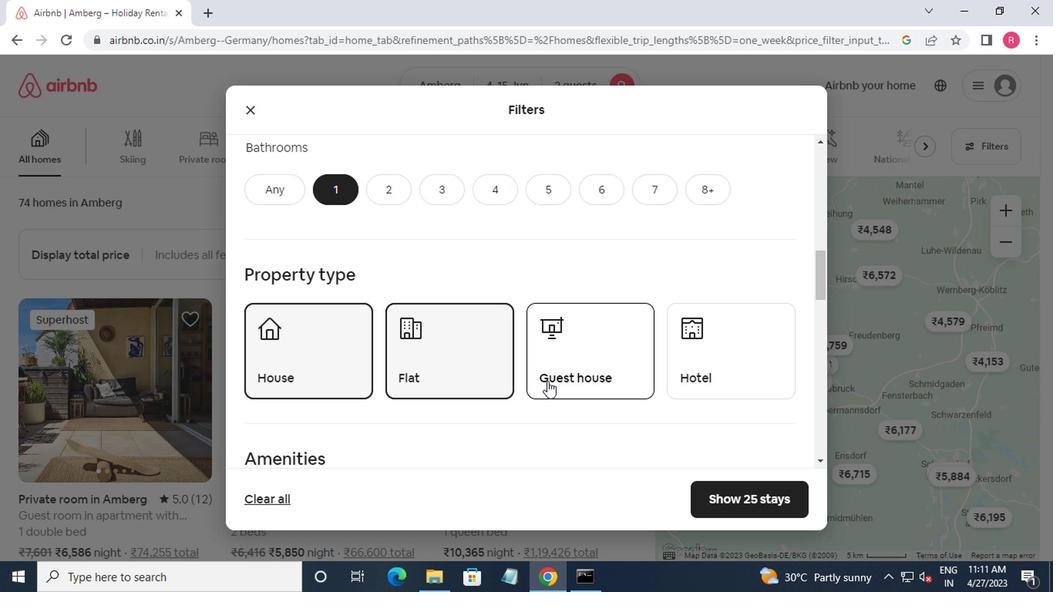 
Action: Mouse pressed left at (554, 381)
Screenshot: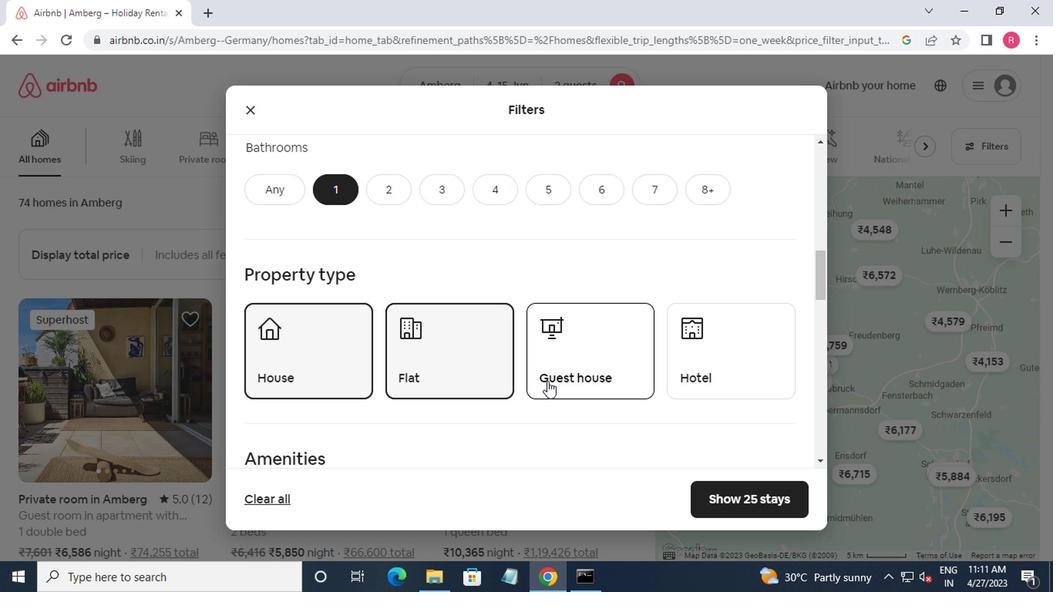 
Action: Mouse moved to (681, 371)
Screenshot: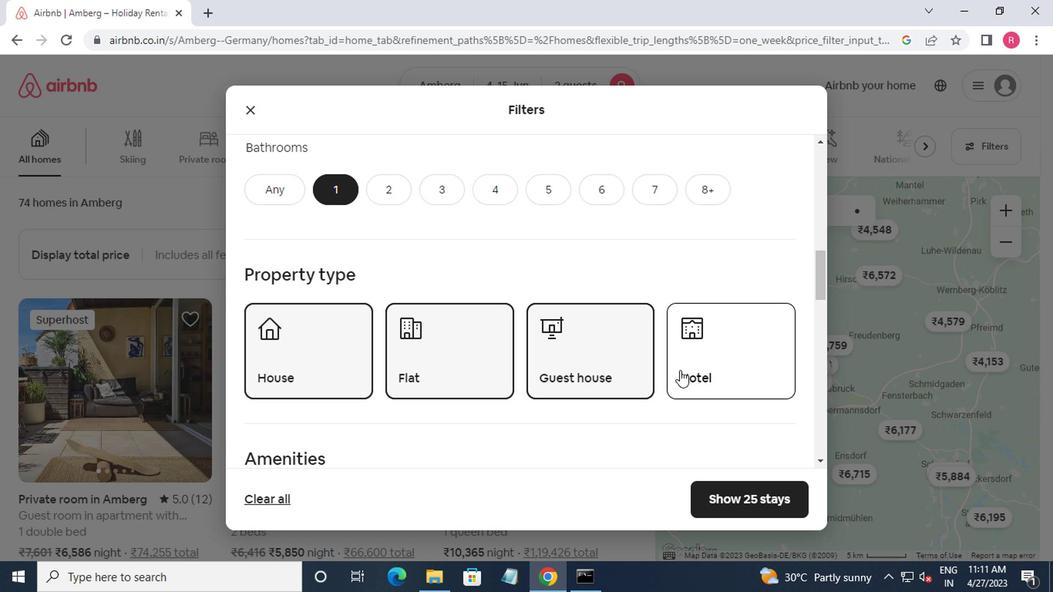 
Action: Mouse pressed left at (681, 371)
Screenshot: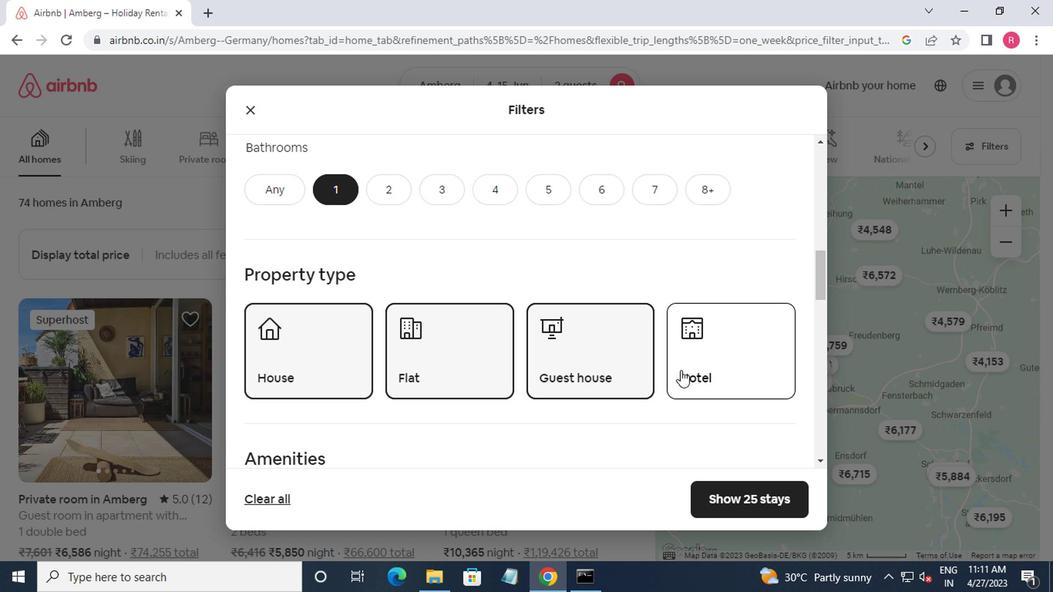 
Action: Mouse moved to (678, 375)
Screenshot: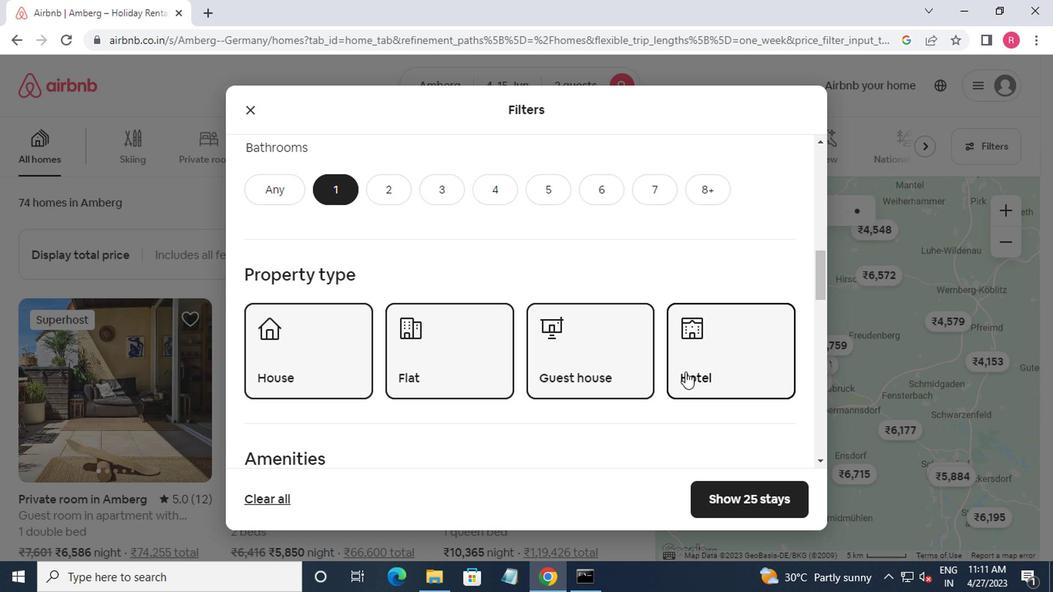 
Action: Mouse scrolled (678, 375) with delta (0, 0)
Screenshot: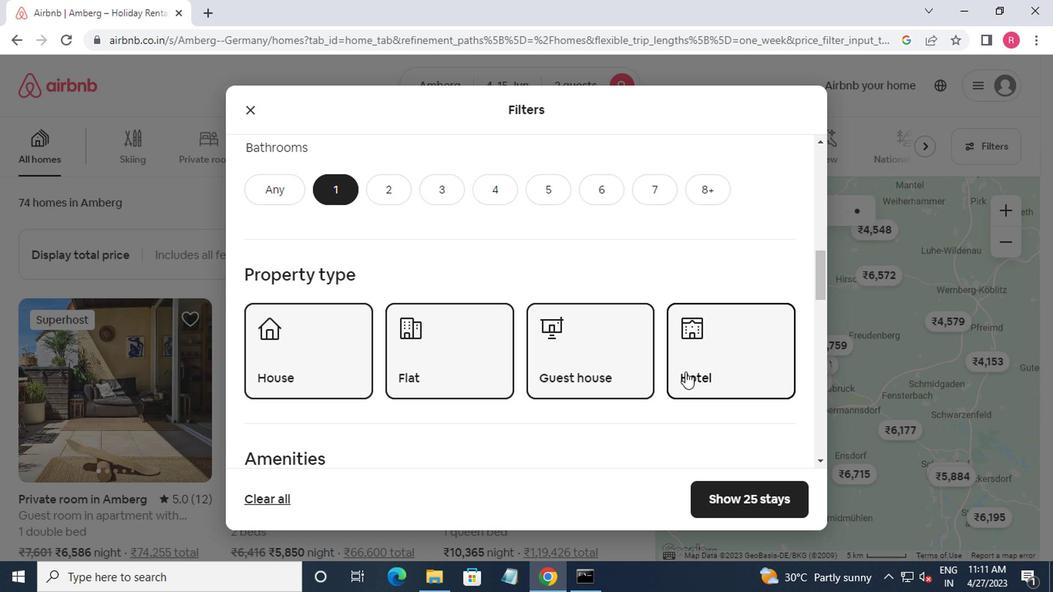 
Action: Mouse moved to (678, 376)
Screenshot: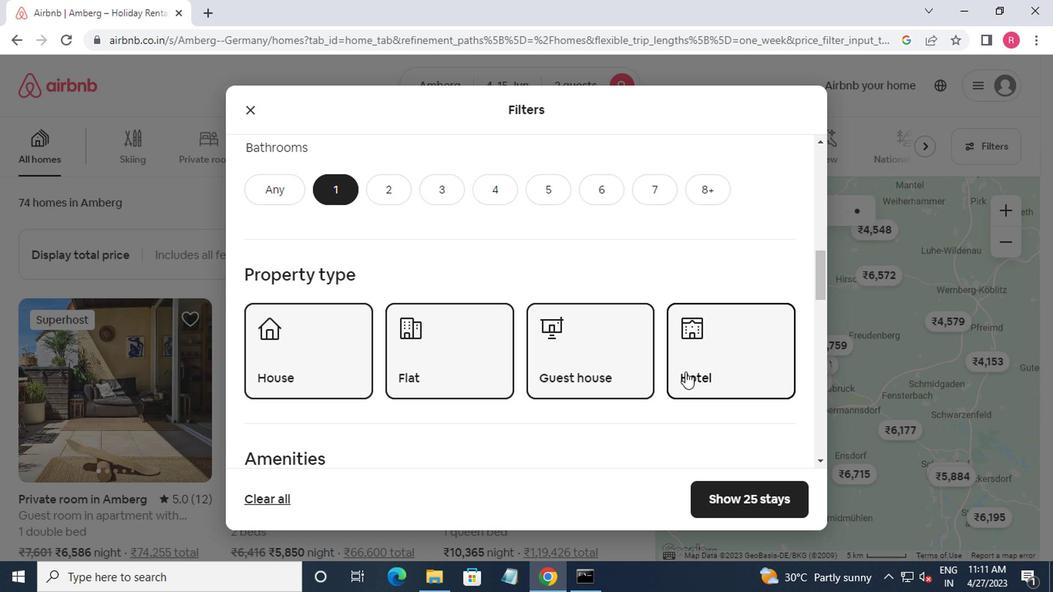 
Action: Mouse scrolled (678, 375) with delta (0, -1)
Screenshot: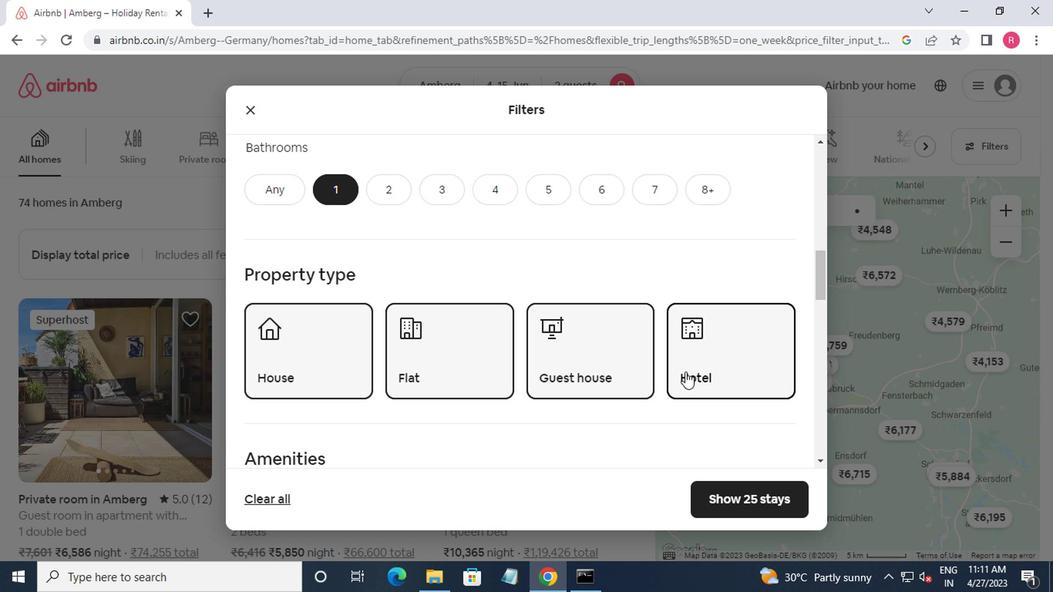 
Action: Mouse moved to (677, 376)
Screenshot: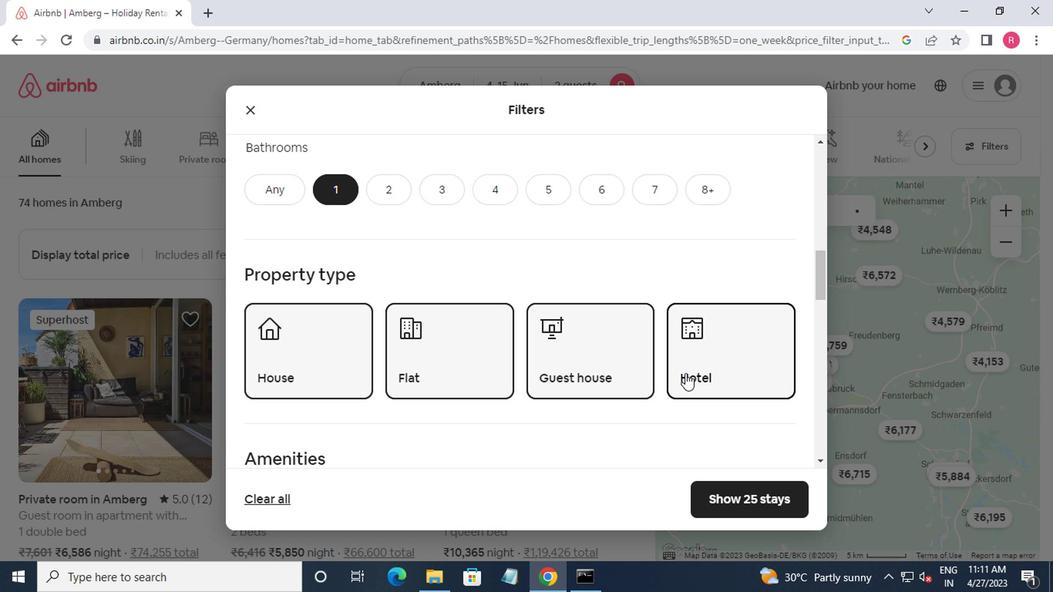 
Action: Mouse scrolled (677, 375) with delta (0, -1)
Screenshot: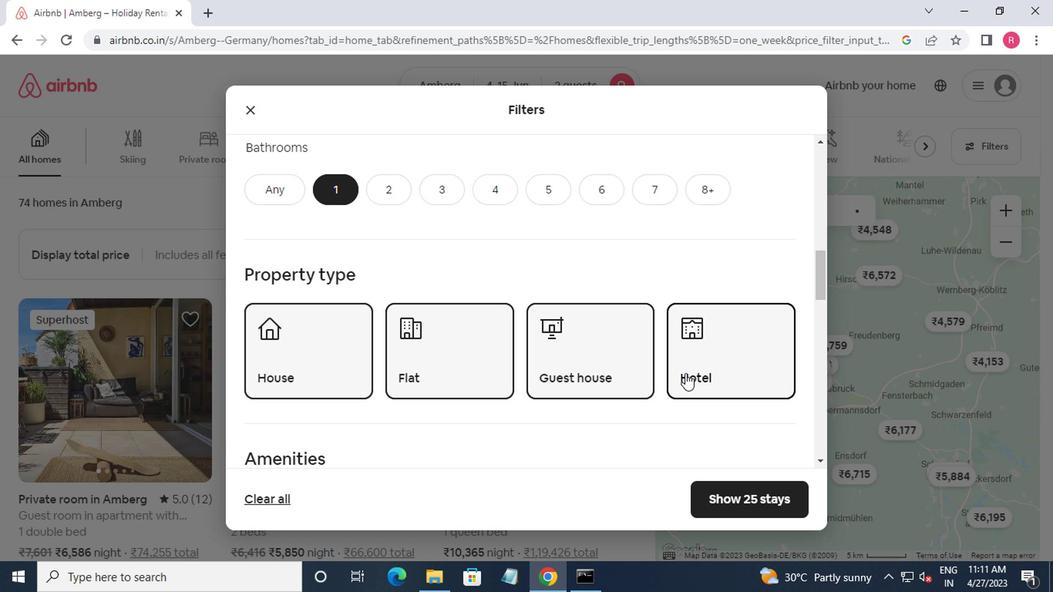 
Action: Mouse moved to (675, 376)
Screenshot: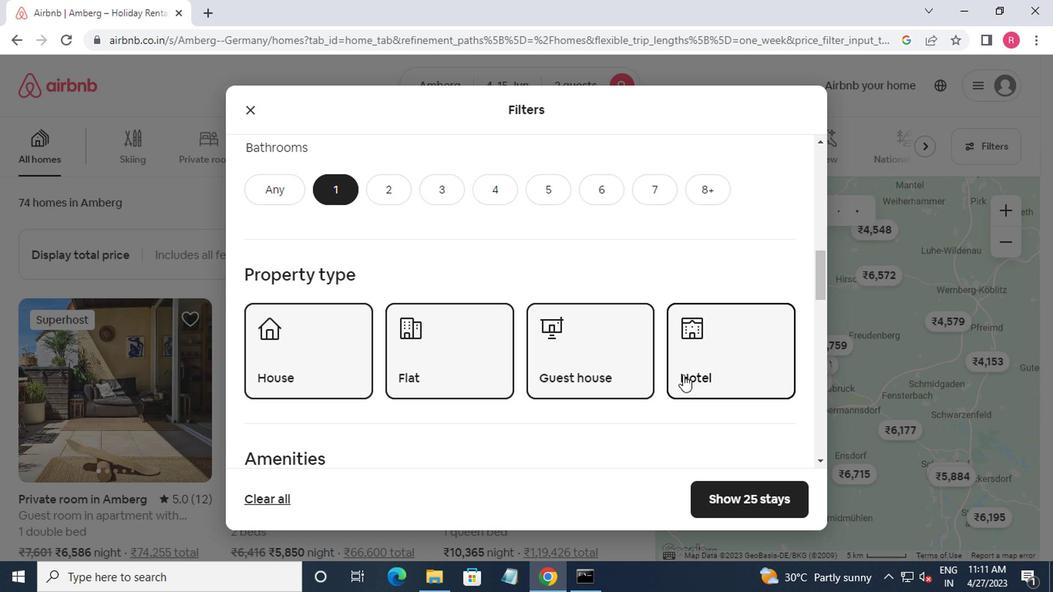 
Action: Mouse scrolled (675, 375) with delta (0, -1)
Screenshot: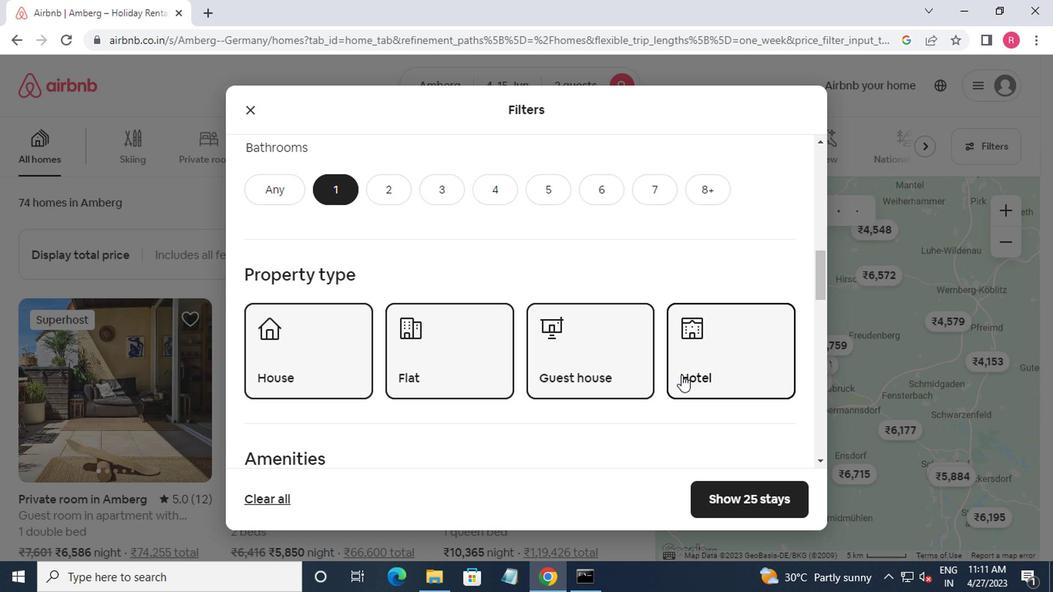 
Action: Mouse moved to (674, 378)
Screenshot: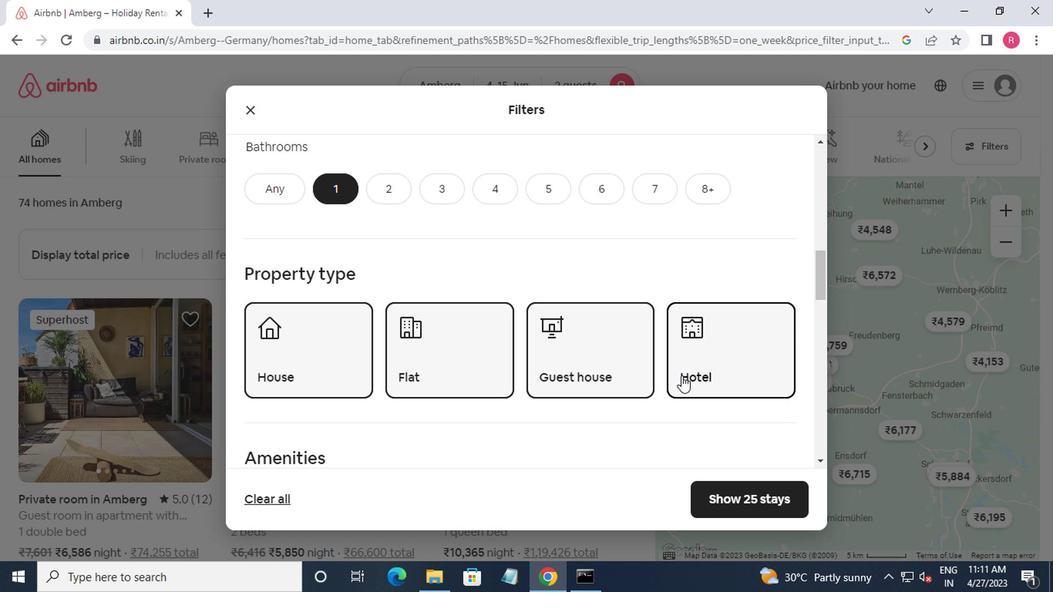 
Action: Mouse scrolled (674, 377) with delta (0, 0)
Screenshot: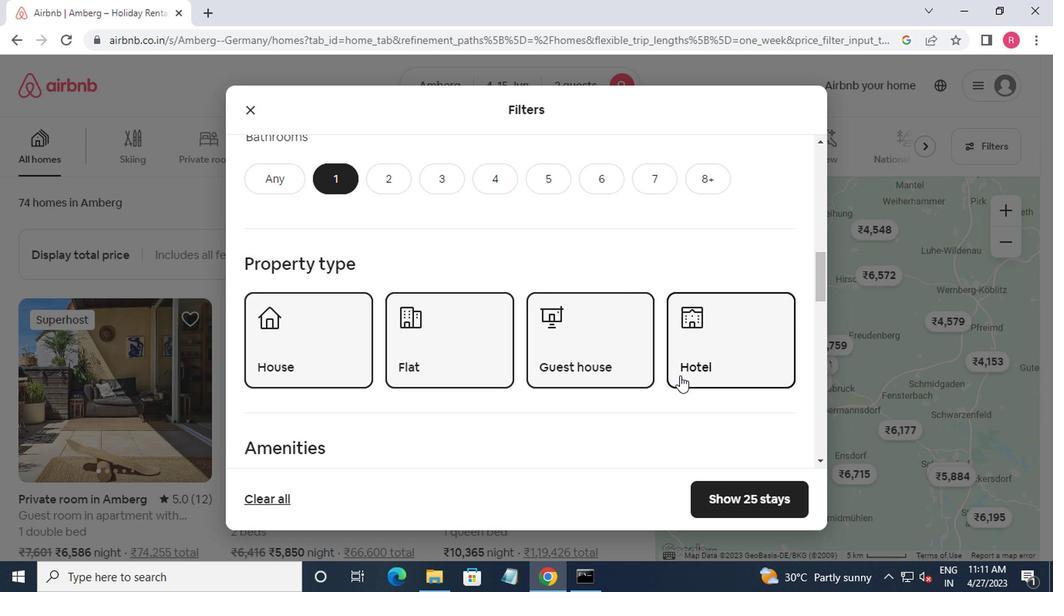 
Action: Mouse moved to (753, 437)
Screenshot: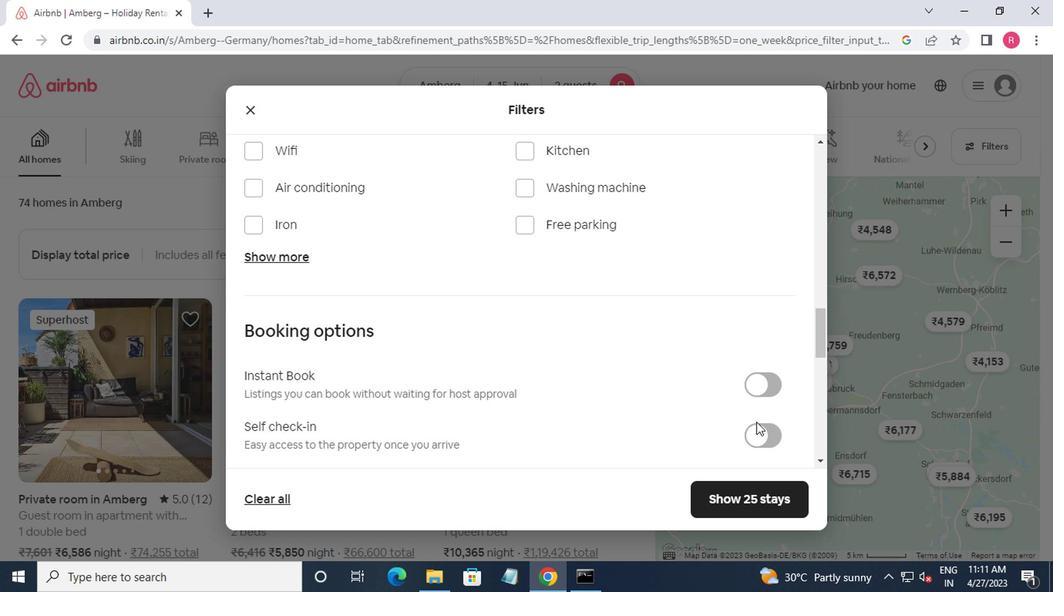 
Action: Mouse pressed left at (753, 437)
Screenshot: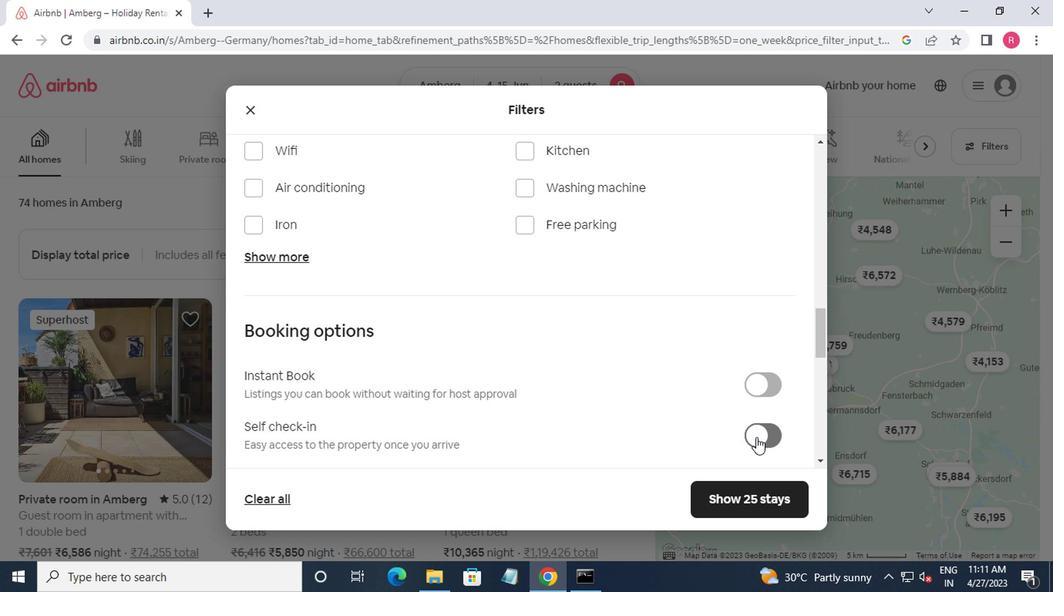 
Action: Mouse moved to (663, 399)
Screenshot: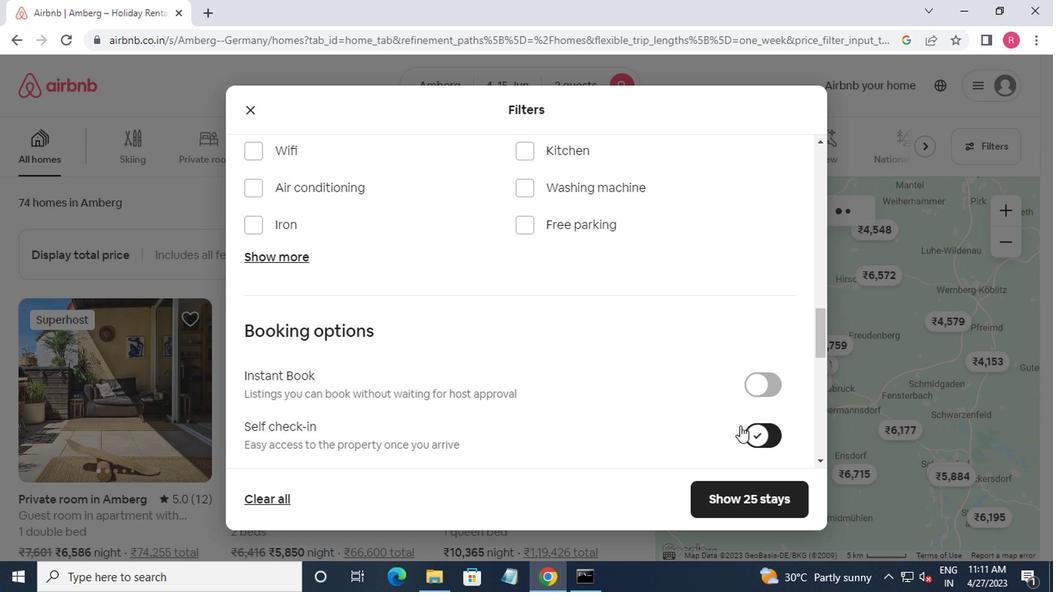 
Action: Mouse scrolled (663, 398) with delta (0, 0)
Screenshot: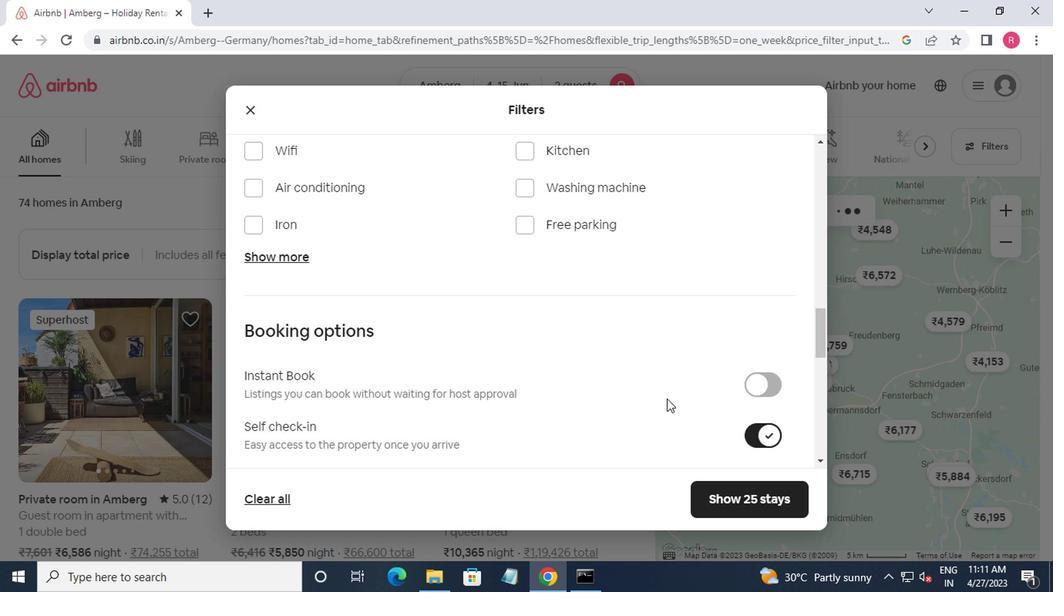 
Action: Mouse scrolled (663, 398) with delta (0, 0)
Screenshot: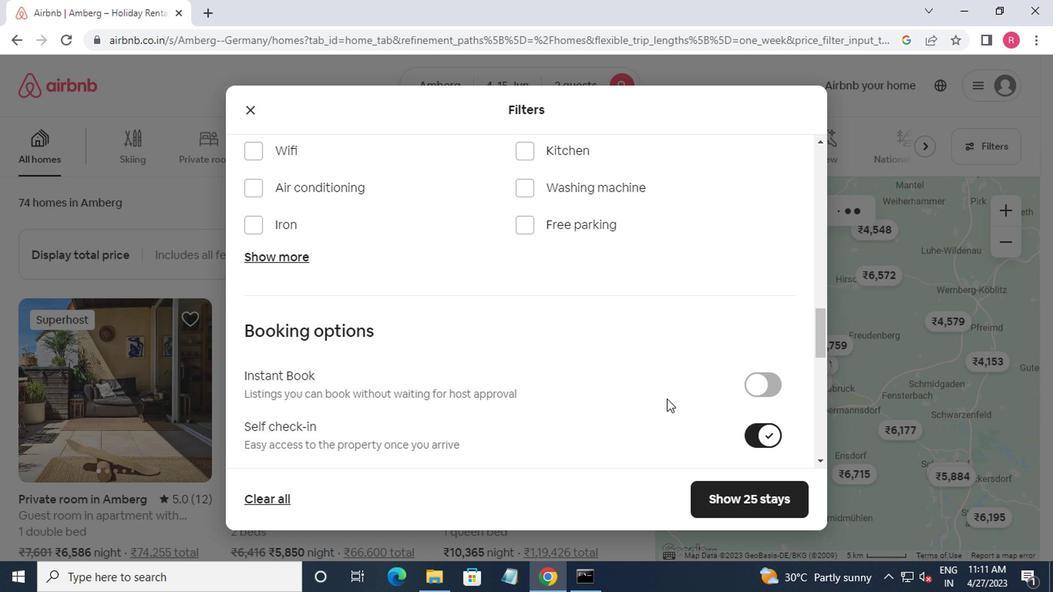 
Action: Mouse scrolled (663, 398) with delta (0, 0)
Screenshot: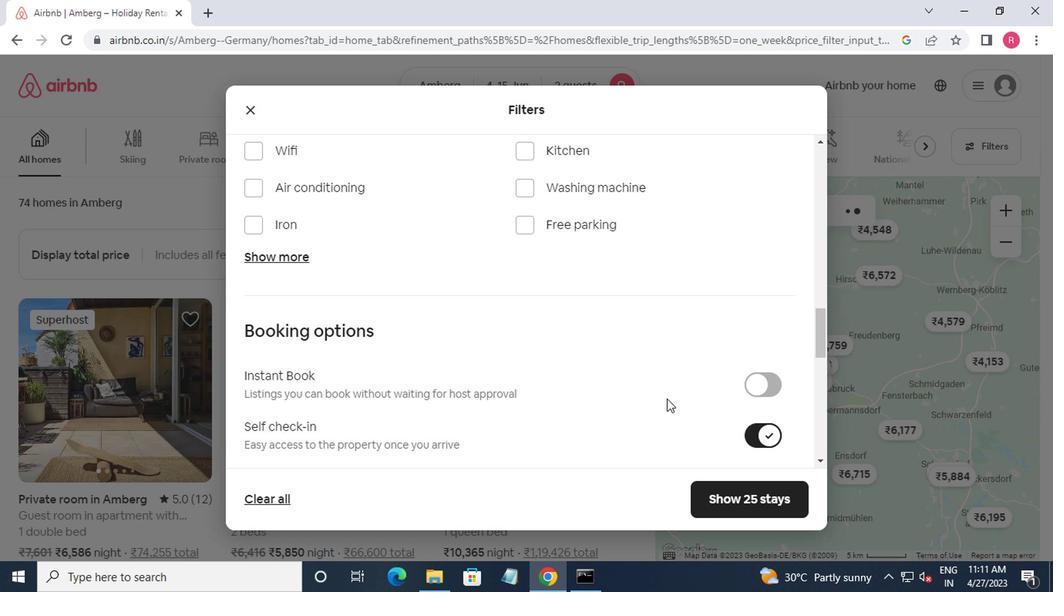 
Action: Mouse moved to (660, 397)
Screenshot: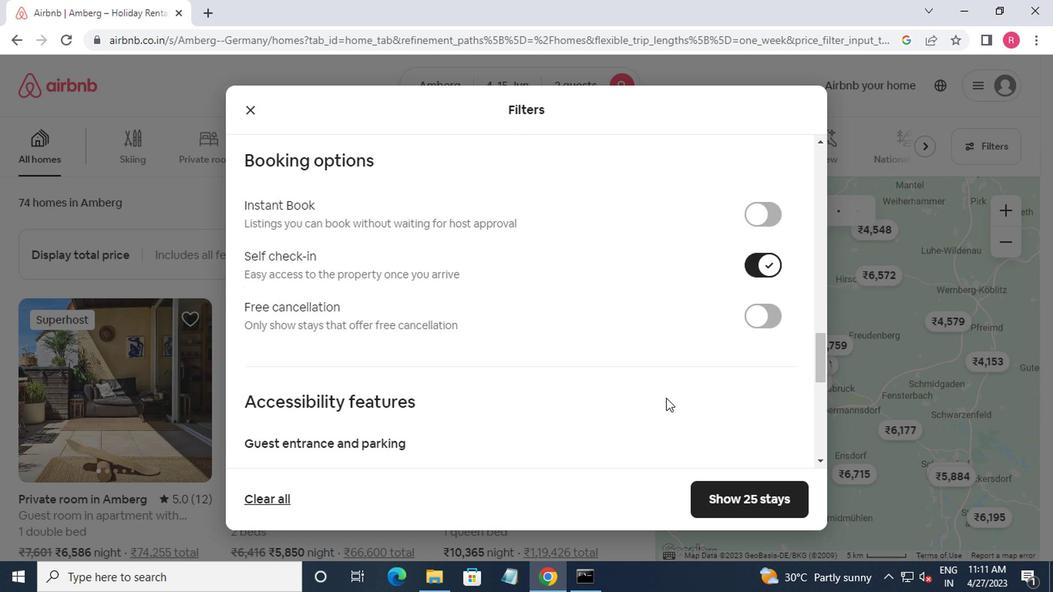 
Action: Mouse scrolled (660, 397) with delta (0, 0)
Screenshot: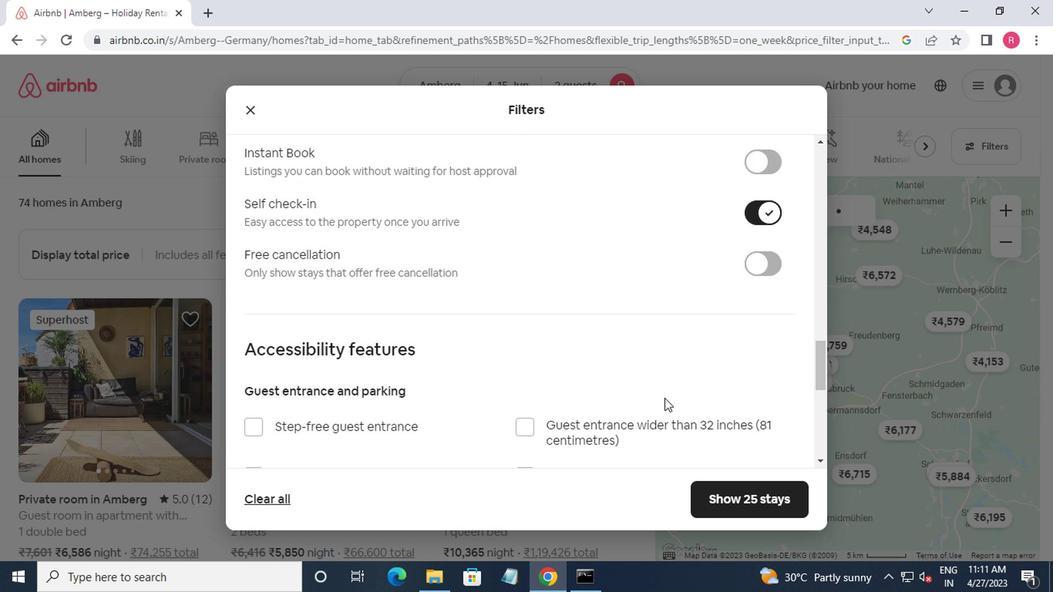
Action: Mouse scrolled (660, 397) with delta (0, 0)
Screenshot: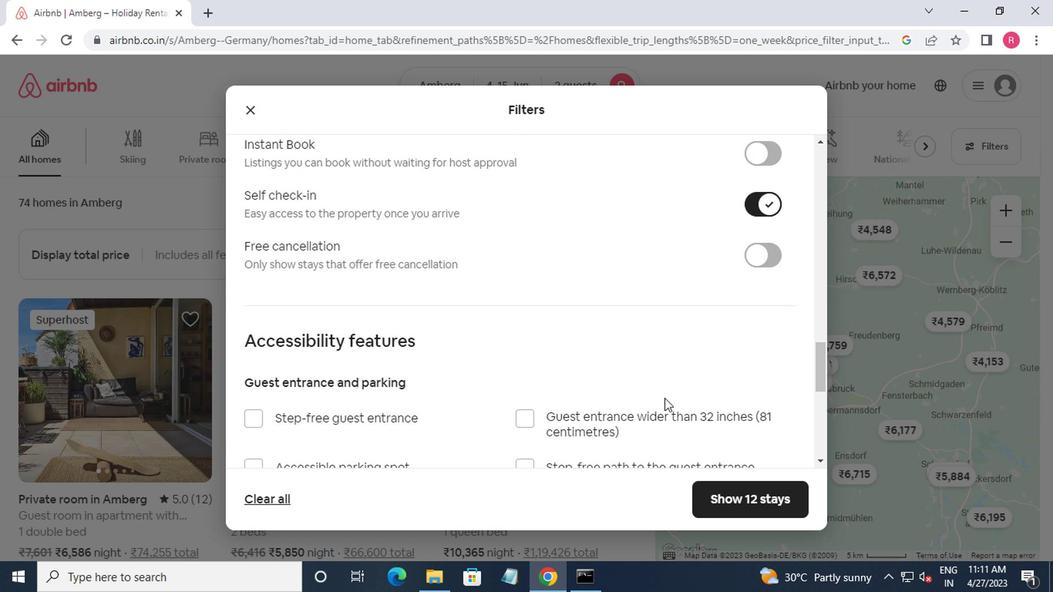 
Action: Mouse scrolled (660, 397) with delta (0, 0)
Screenshot: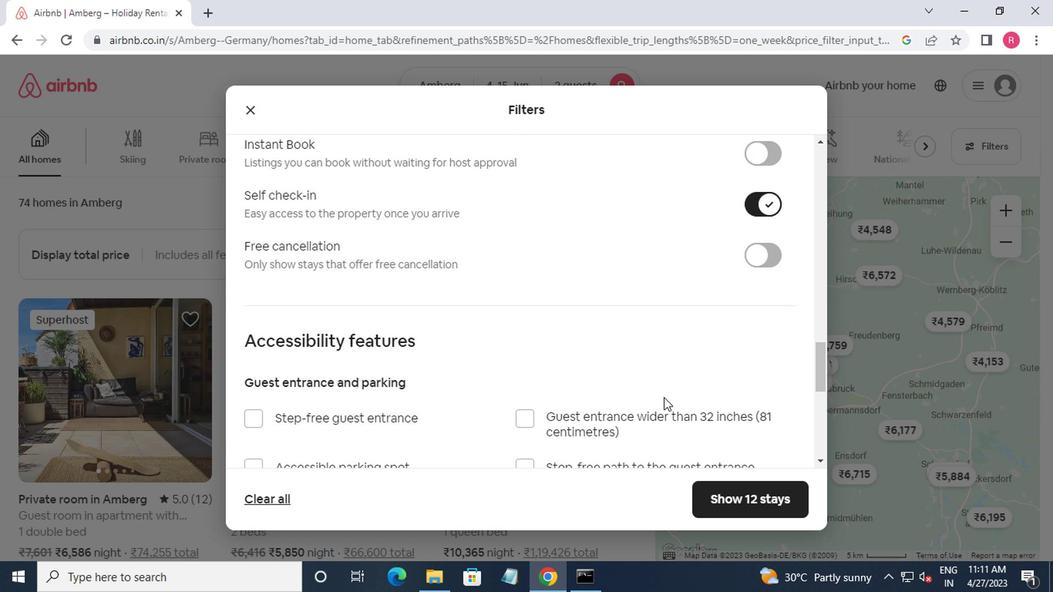 
Action: Mouse moved to (642, 399)
Screenshot: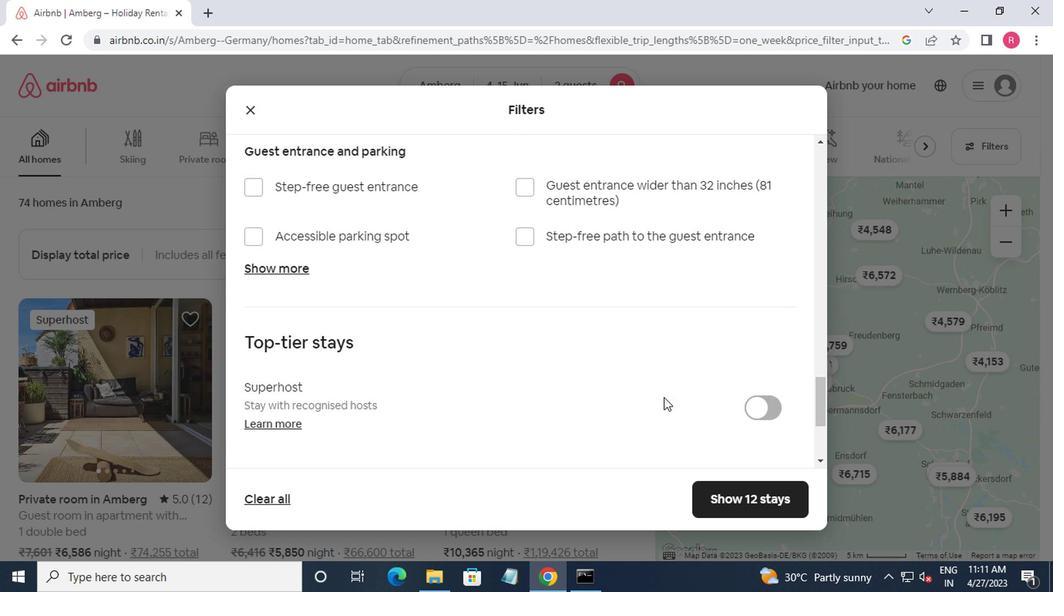 
Action: Mouse scrolled (642, 398) with delta (0, 0)
Screenshot: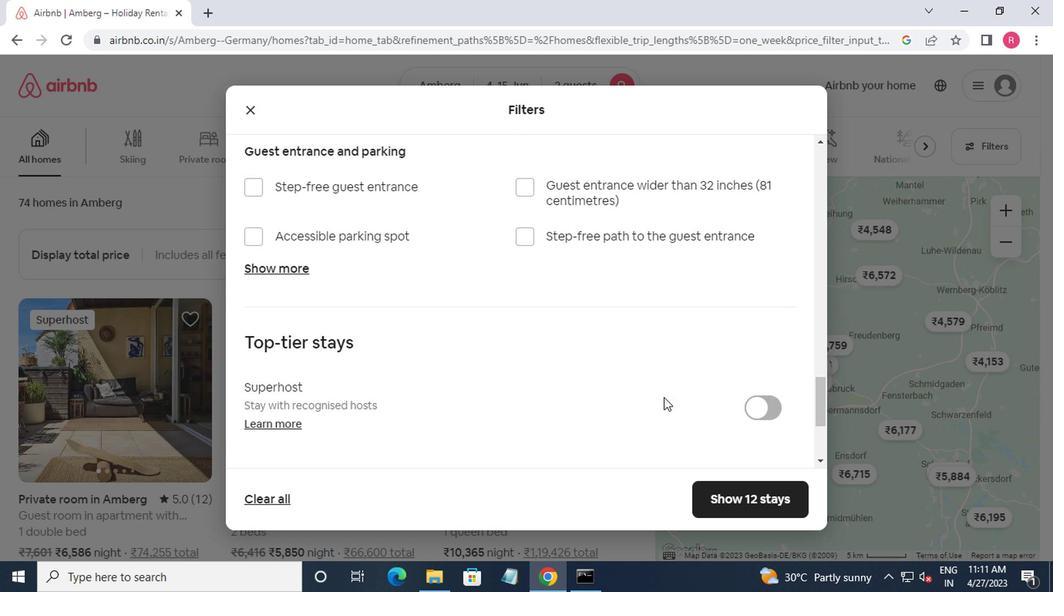 
Action: Mouse moved to (628, 401)
Screenshot: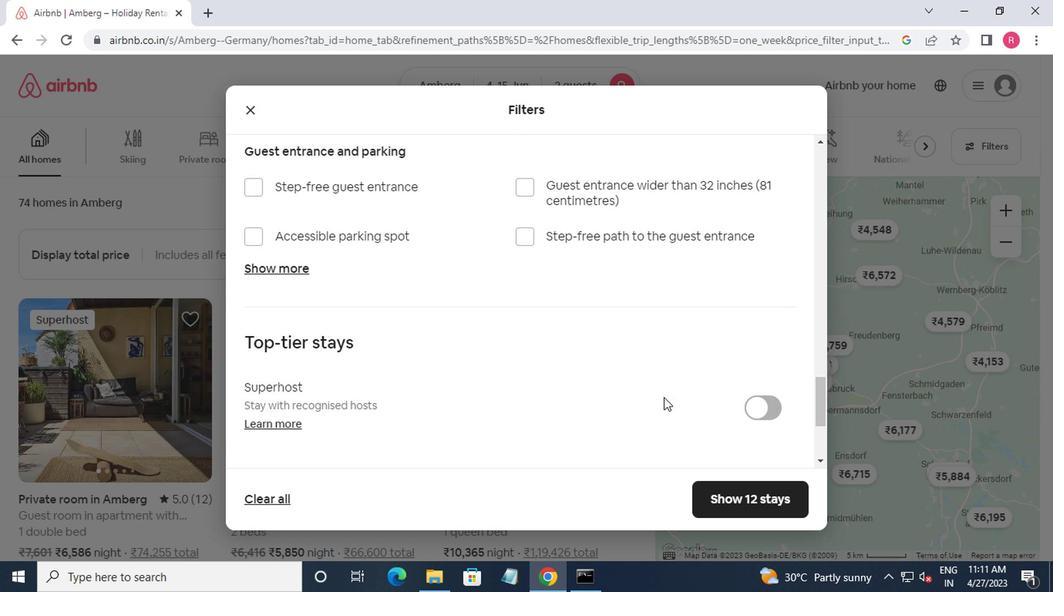 
Action: Mouse scrolled (628, 400) with delta (0, 0)
Screenshot: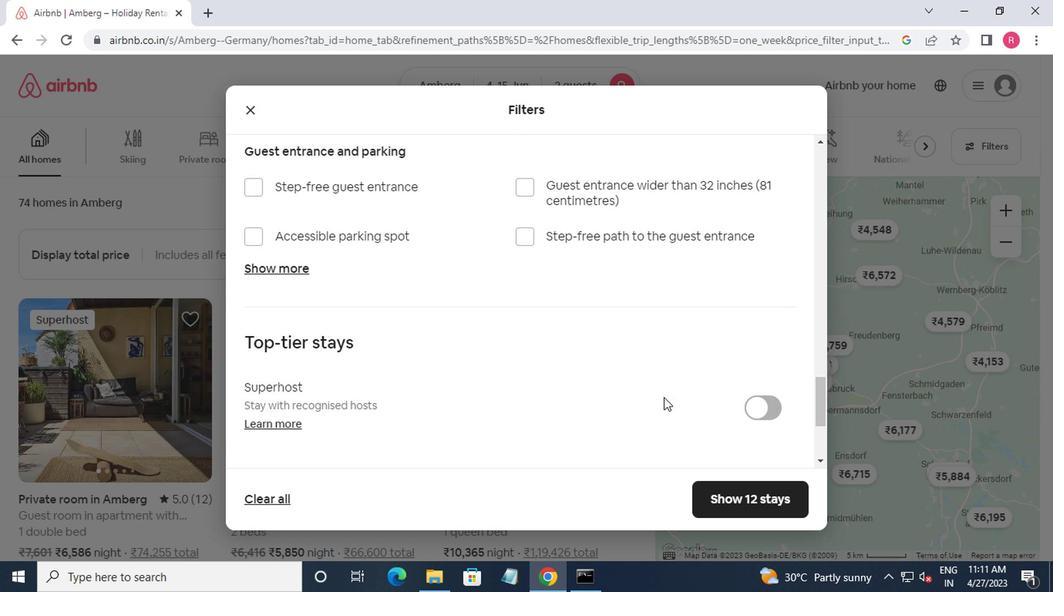 
Action: Mouse moved to (622, 401)
Screenshot: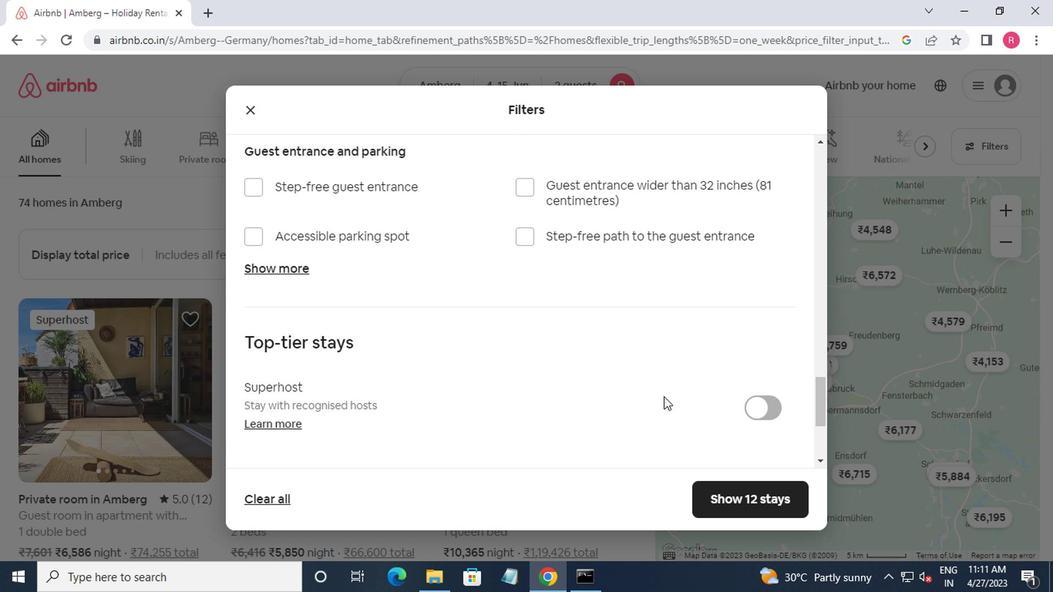 
Action: Mouse scrolled (622, 401) with delta (0, 0)
Screenshot: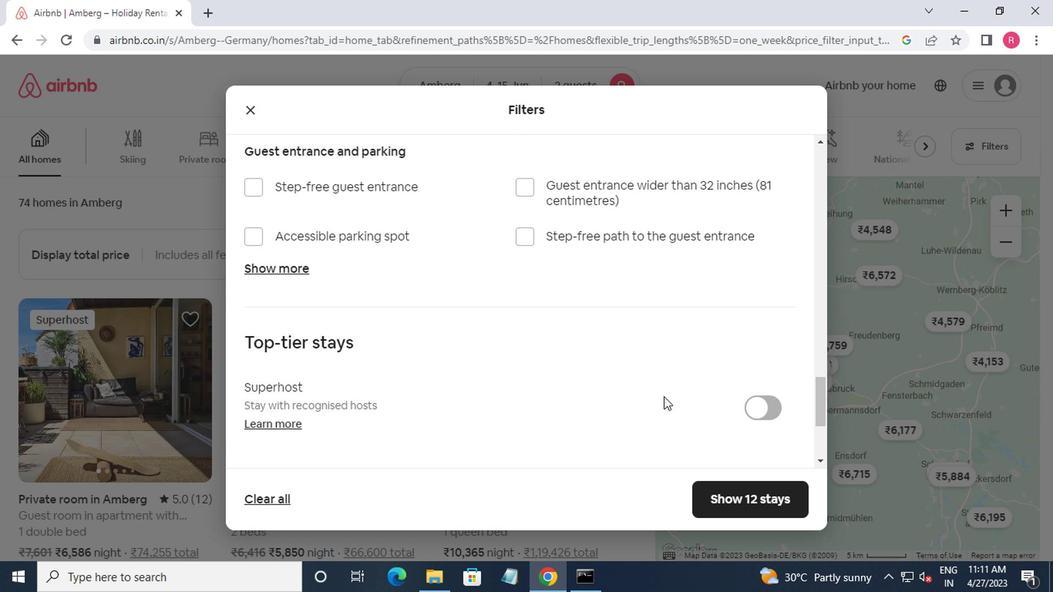 
Action: Mouse moved to (613, 403)
Screenshot: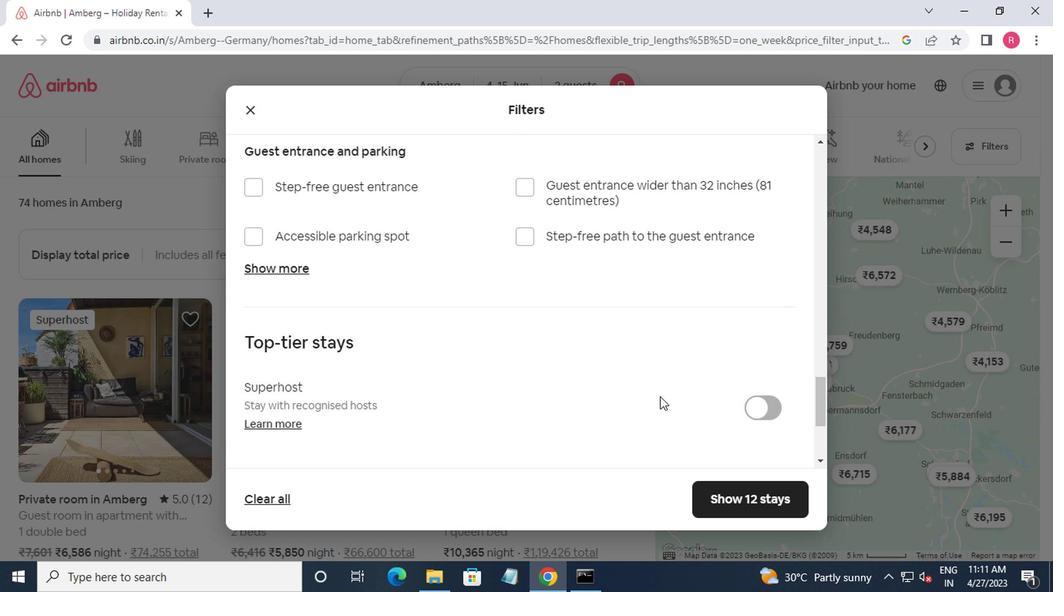 
Action: Mouse scrolled (613, 402) with delta (0, 0)
Screenshot: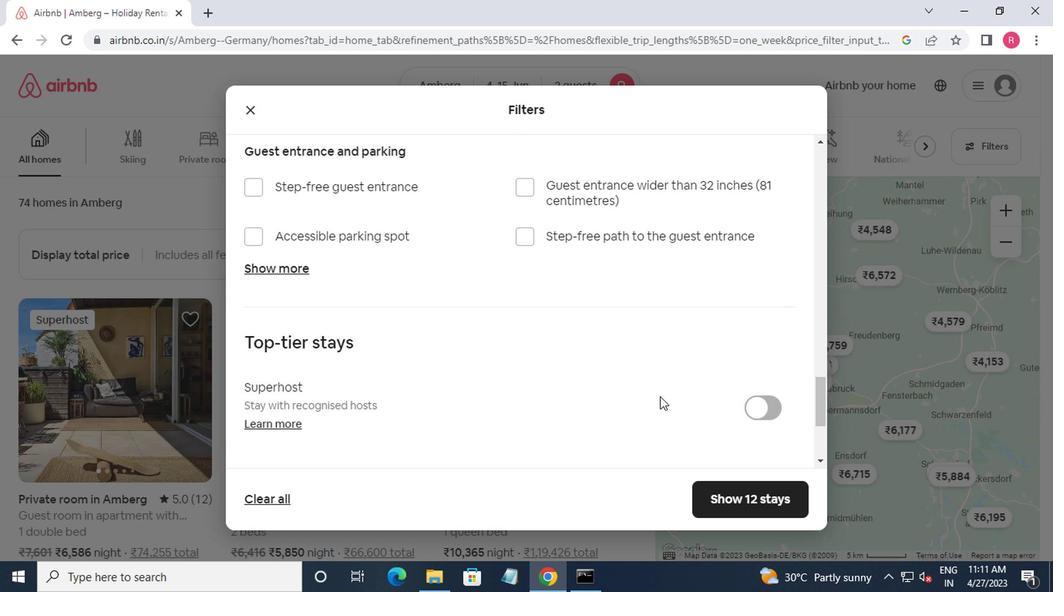 
Action: Mouse moved to (245, 363)
Screenshot: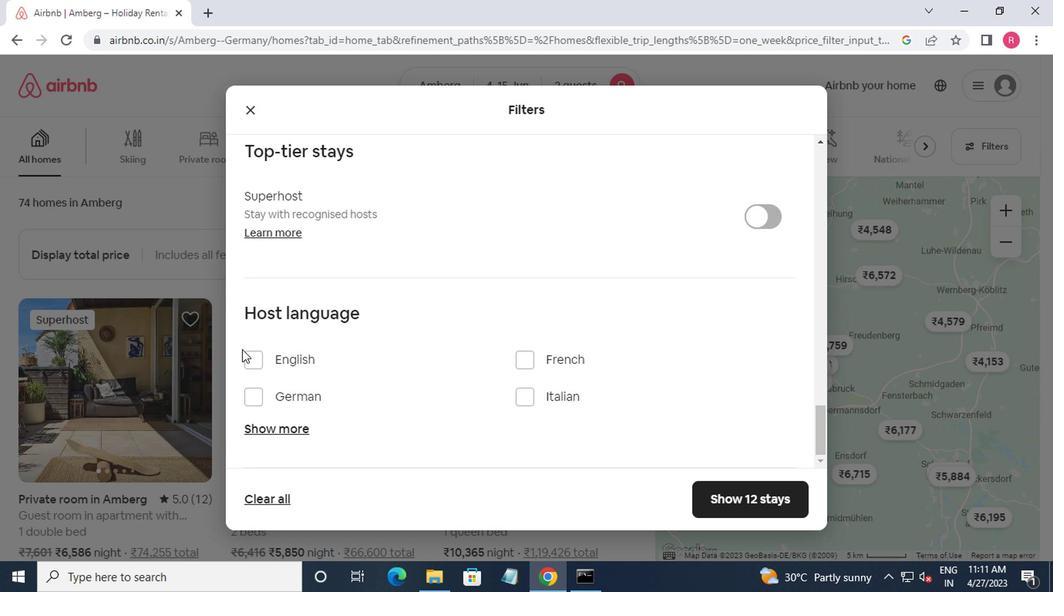 
Action: Mouse pressed left at (245, 363)
Screenshot: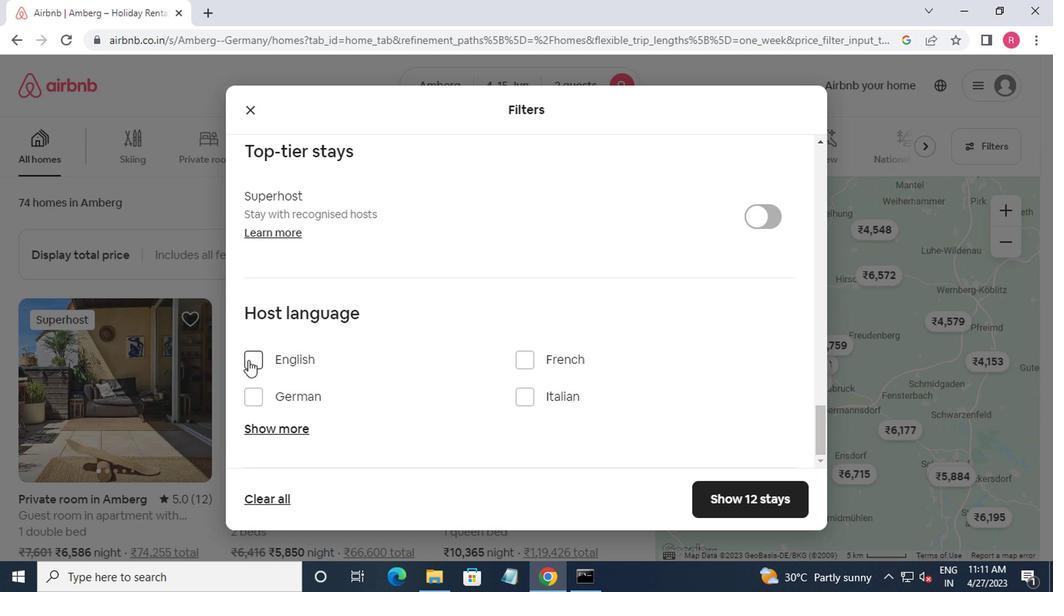 
Action: Mouse moved to (712, 493)
Screenshot: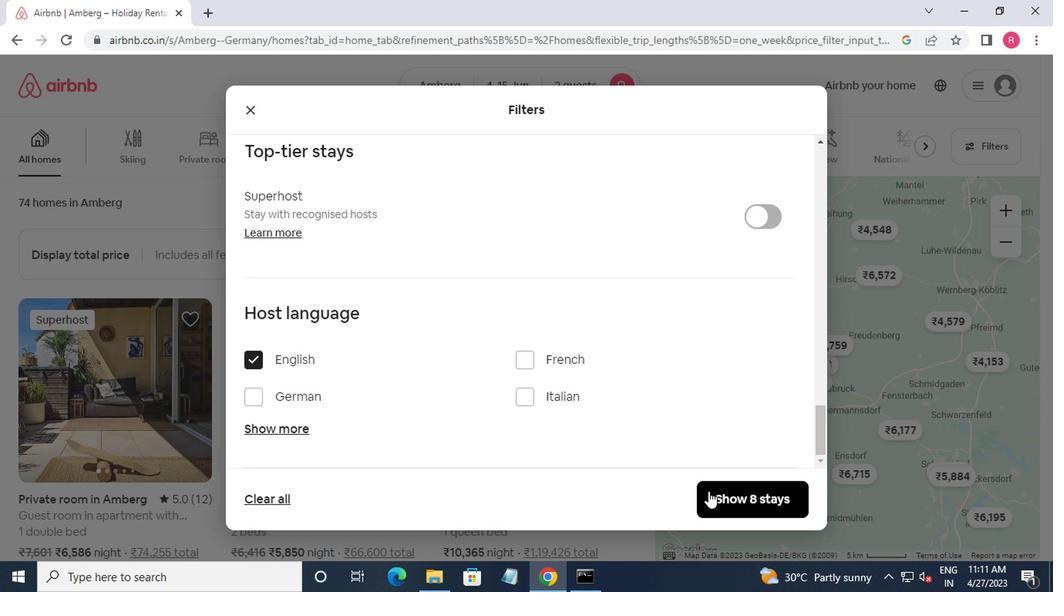 
Action: Mouse pressed left at (712, 493)
Screenshot: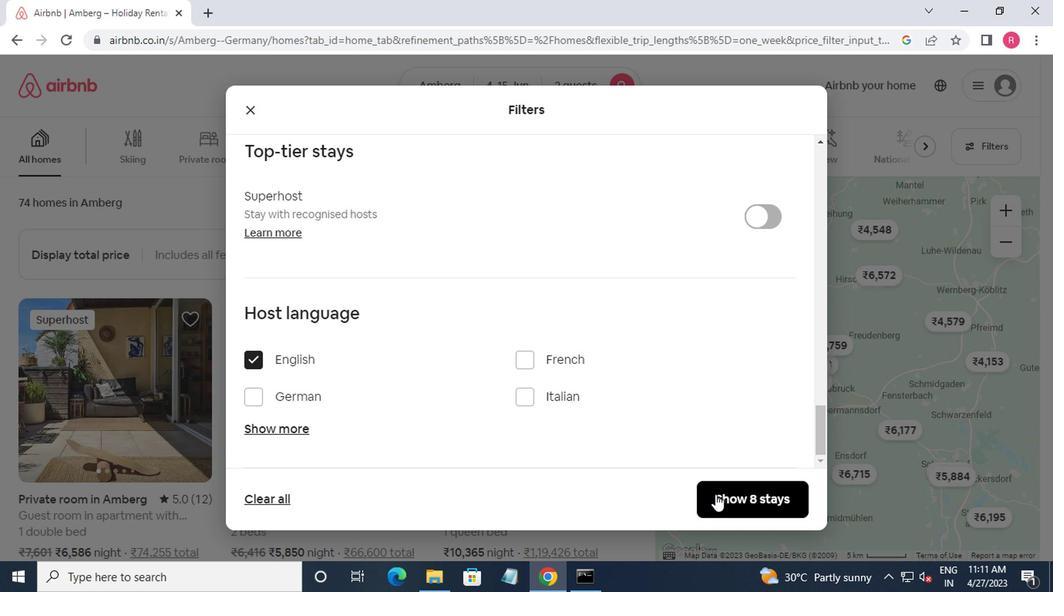 
Action: Mouse moved to (707, 472)
Screenshot: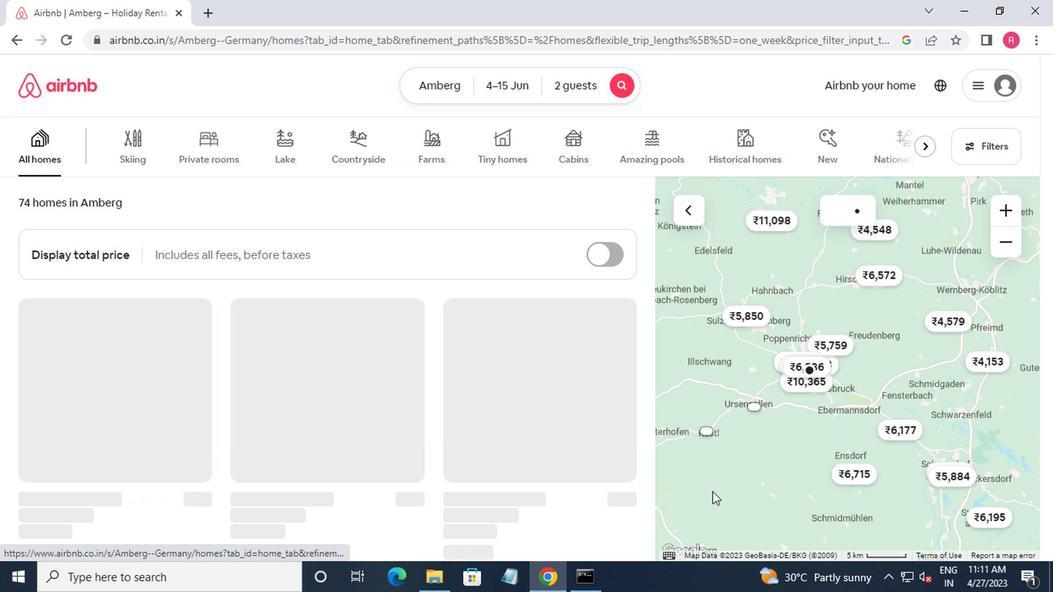 
